 Task: In the  document Johnny.docx ,align picture to the 'center'. Insert word art below the picture and give heading  'Johnny Depp  in Light Purple'change the shape height to  6.32 in
Action: Mouse moved to (721, 288)
Screenshot: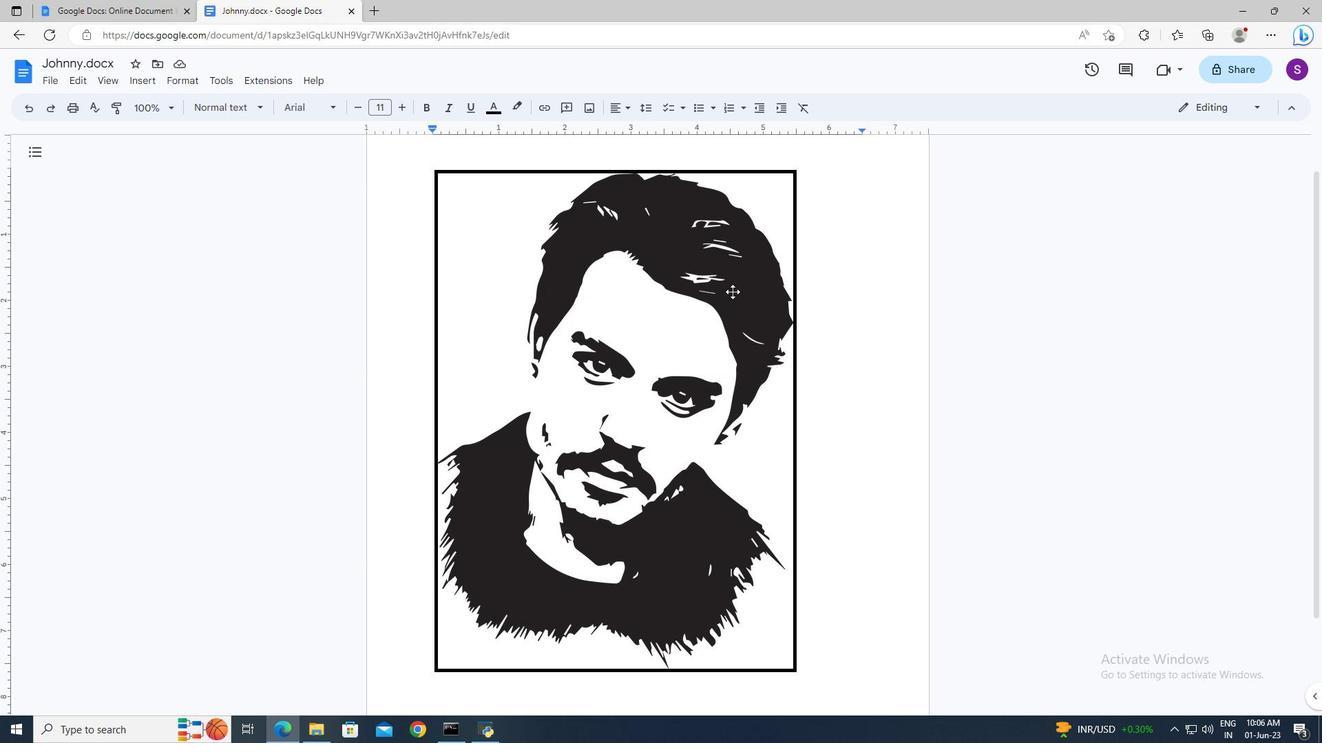 
Action: Mouse pressed left at (721, 288)
Screenshot: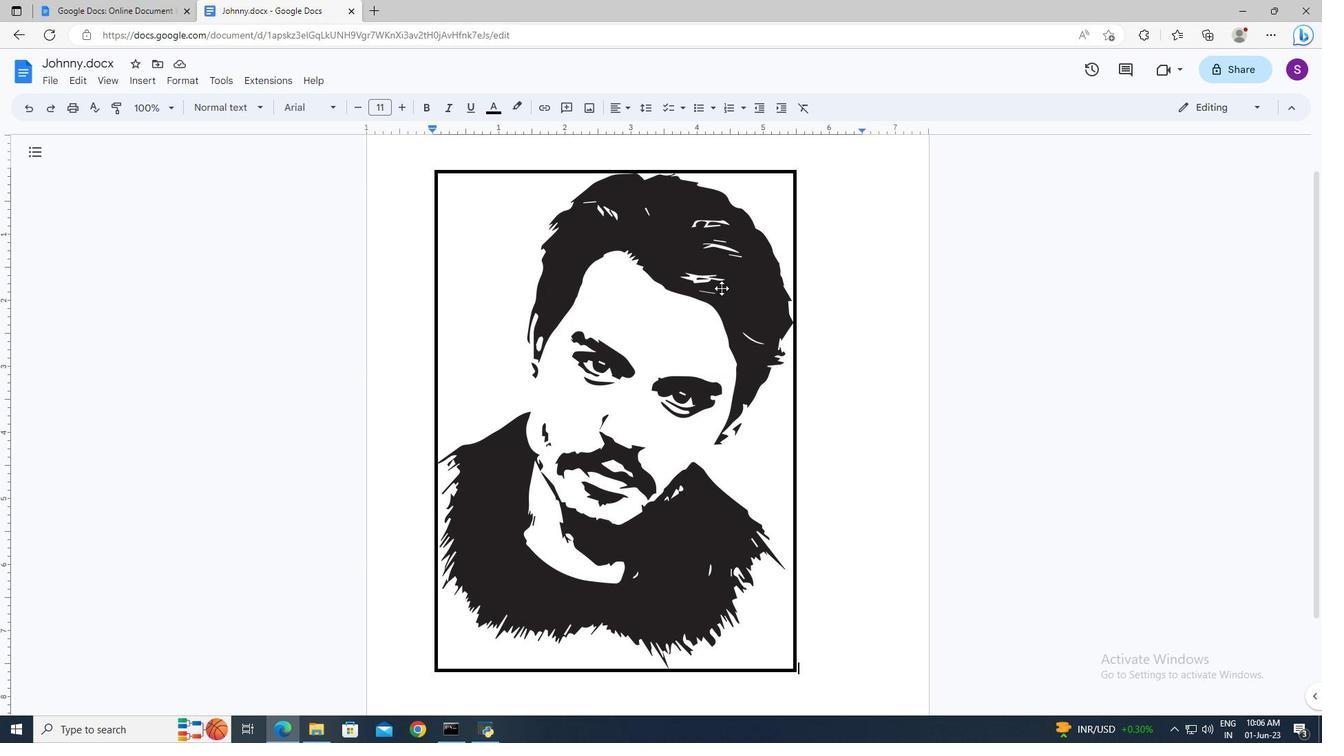 
Action: Mouse moved to (283, 108)
Screenshot: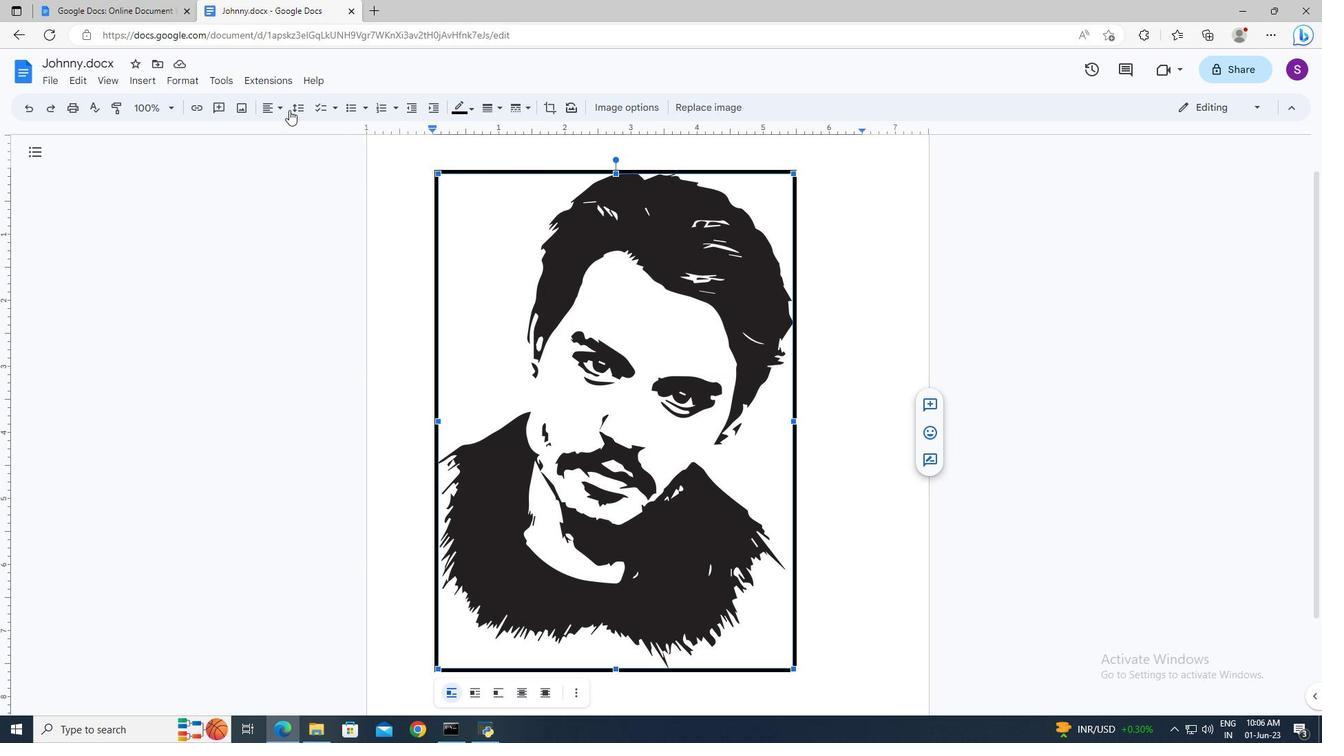 
Action: Mouse pressed left at (283, 108)
Screenshot: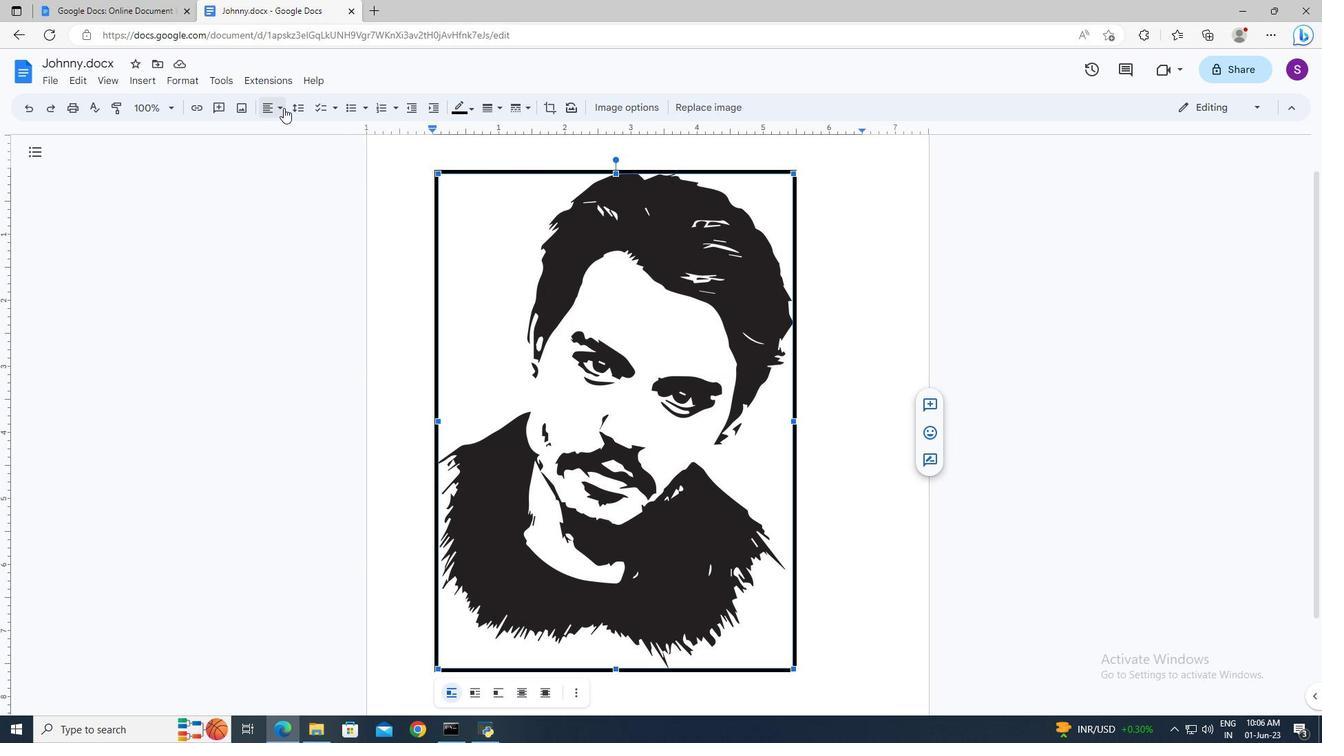 
Action: Mouse moved to (293, 126)
Screenshot: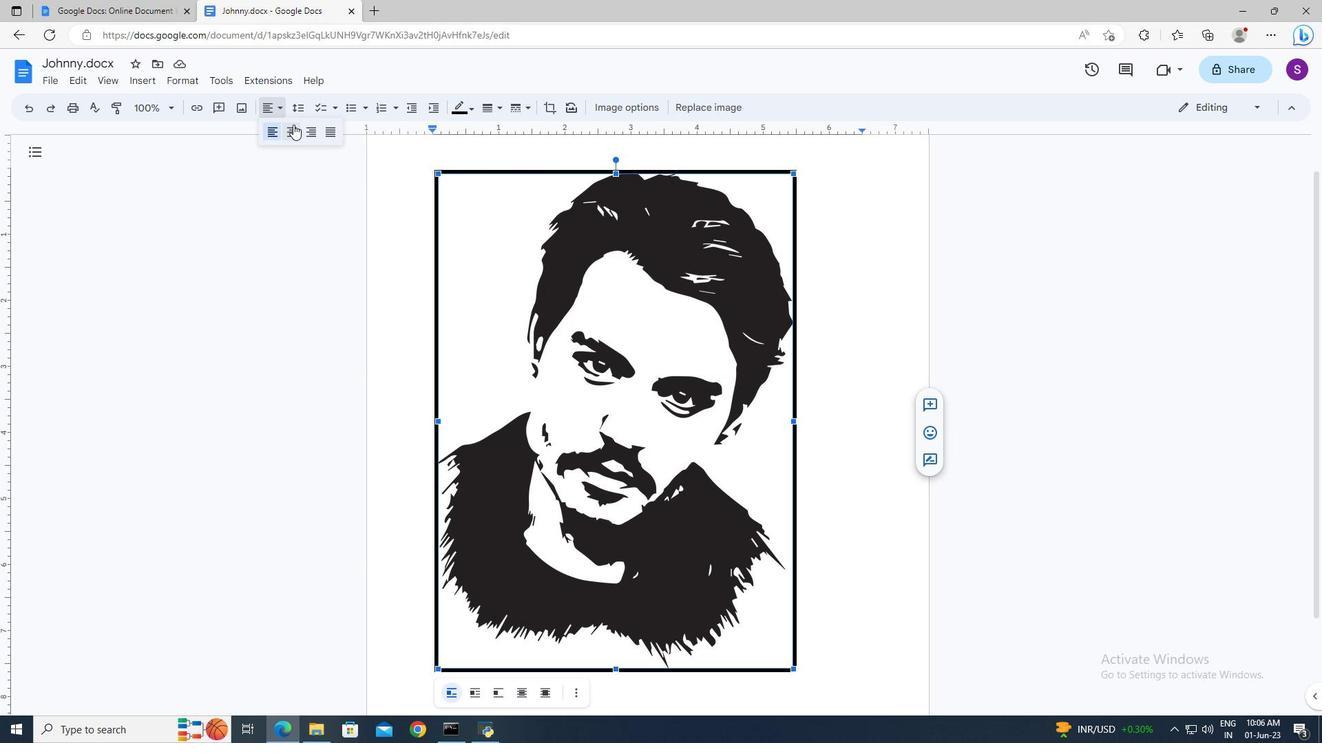 
Action: Mouse pressed left at (293, 126)
Screenshot: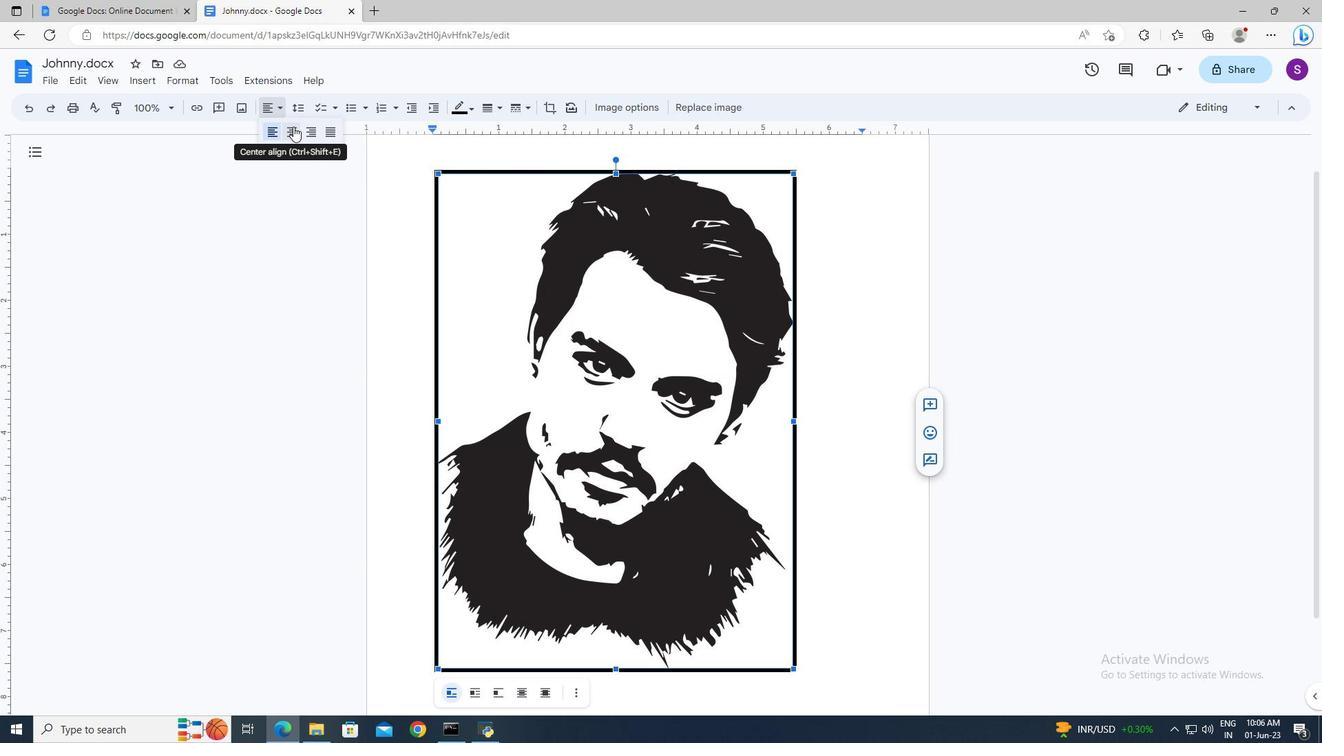 
Action: Mouse moved to (862, 481)
Screenshot: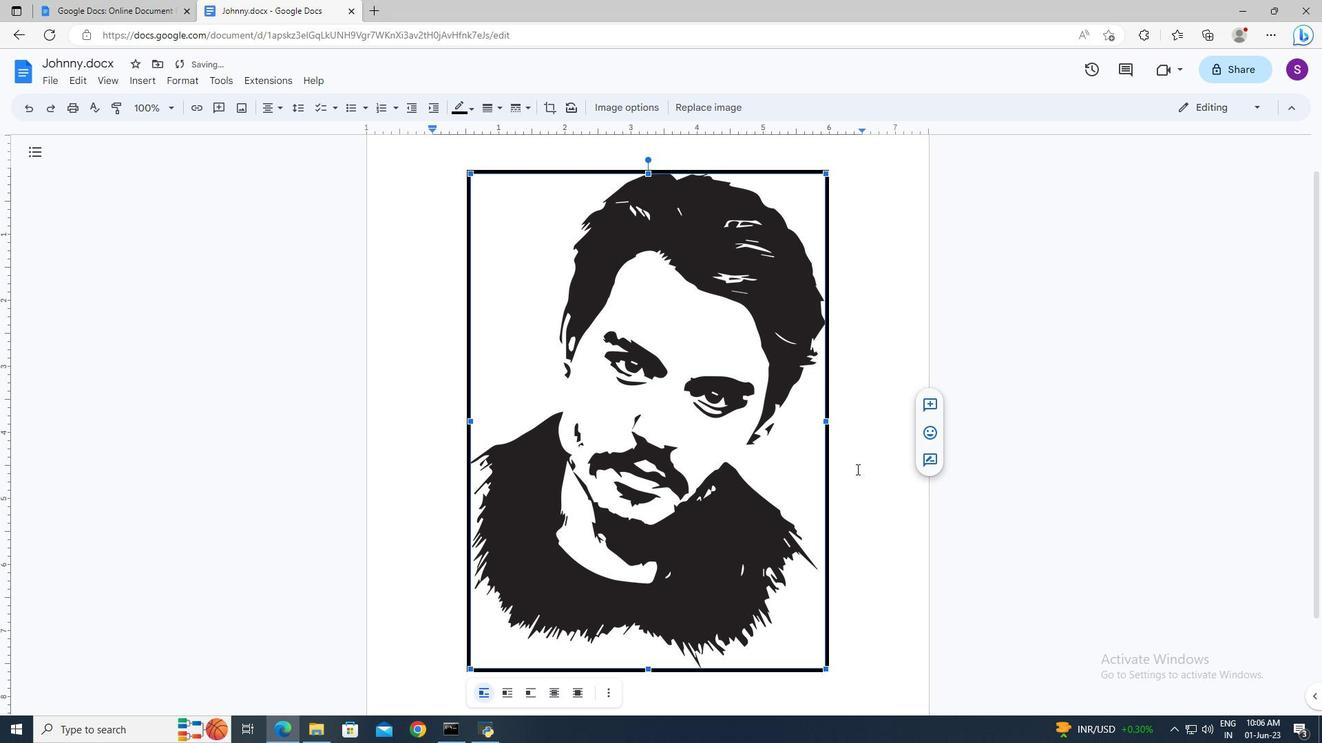 
Action: Mouse pressed left at (862, 481)
Screenshot: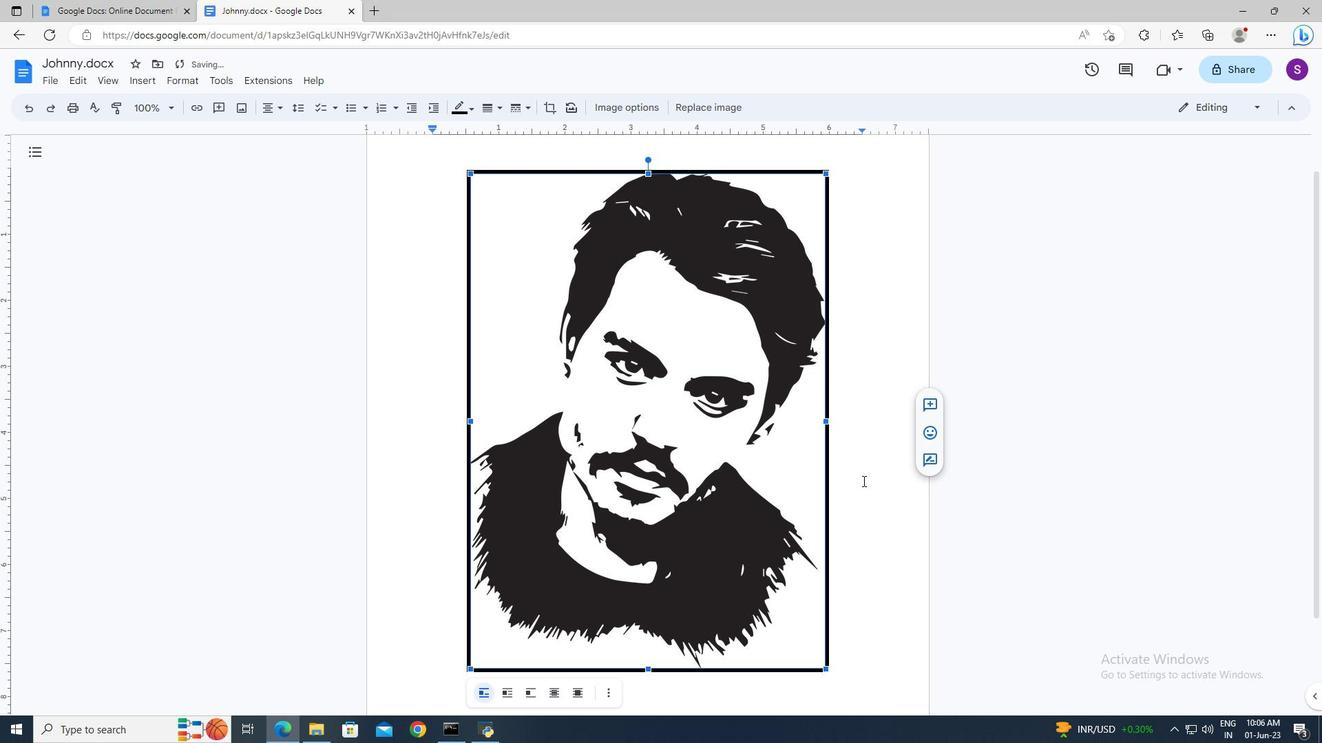 
Action: Key pressed <Key.enter>
Screenshot: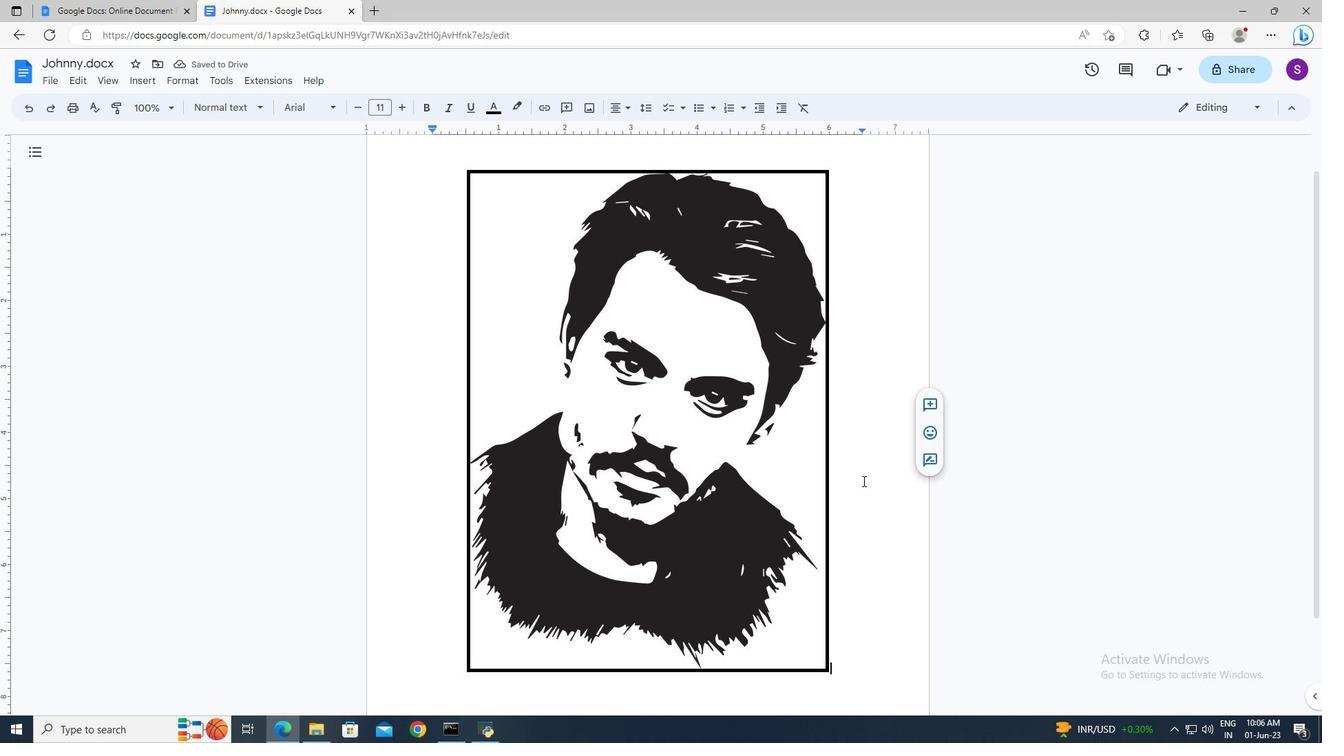 
Action: Mouse moved to (147, 84)
Screenshot: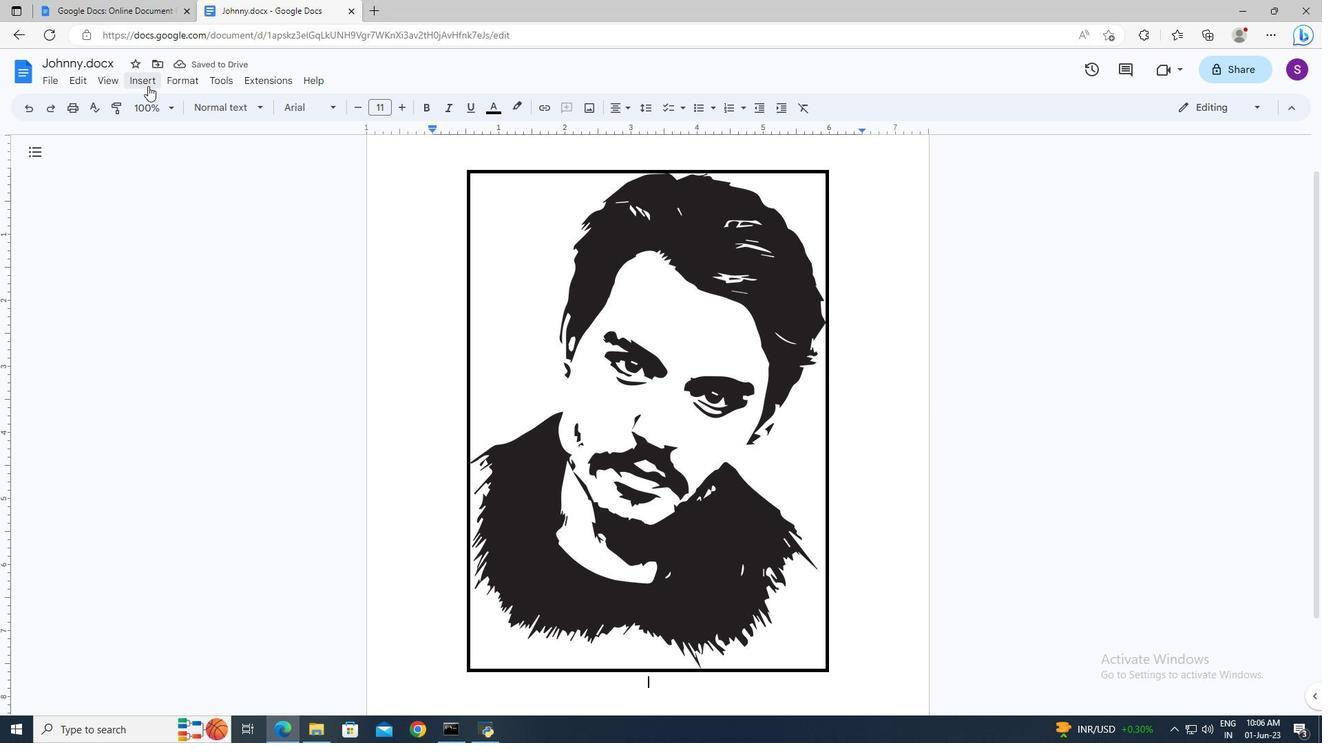 
Action: Mouse pressed left at (147, 84)
Screenshot: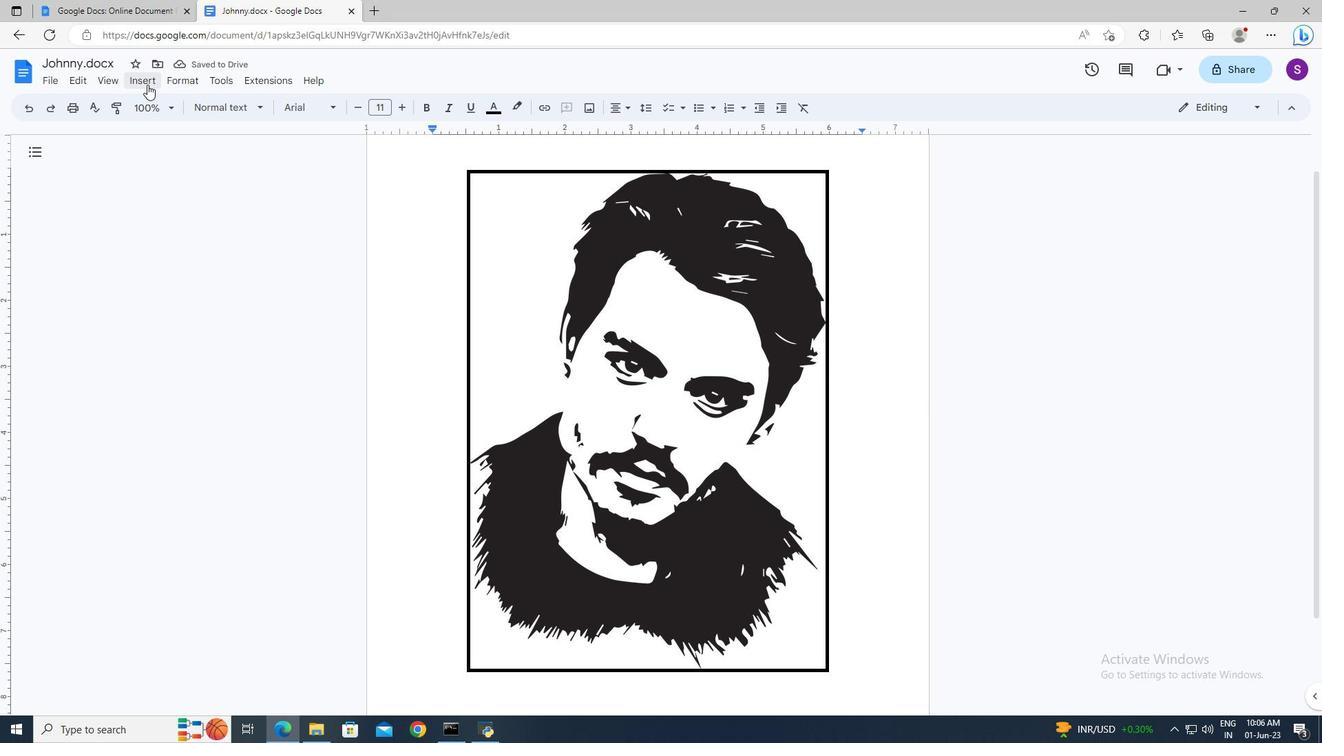
Action: Mouse moved to (371, 144)
Screenshot: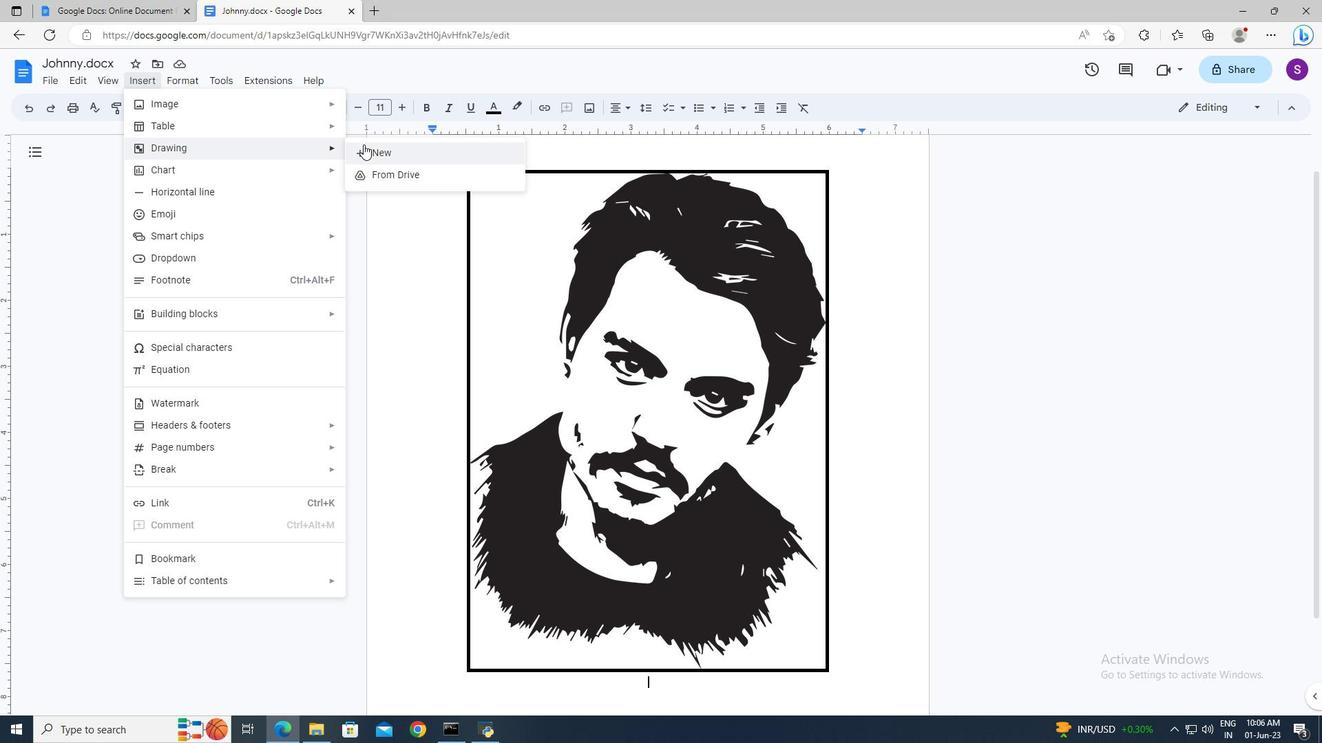 
Action: Mouse pressed left at (371, 144)
Screenshot: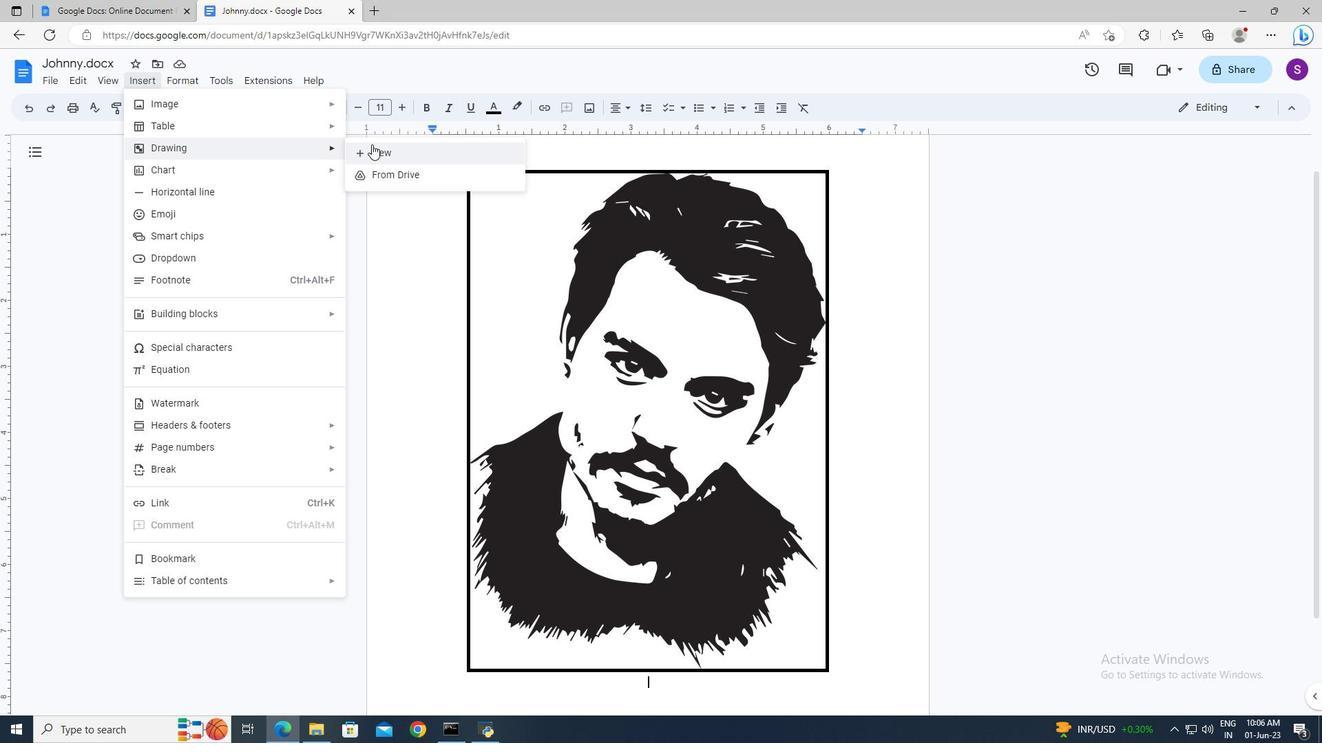 
Action: Mouse moved to (361, 153)
Screenshot: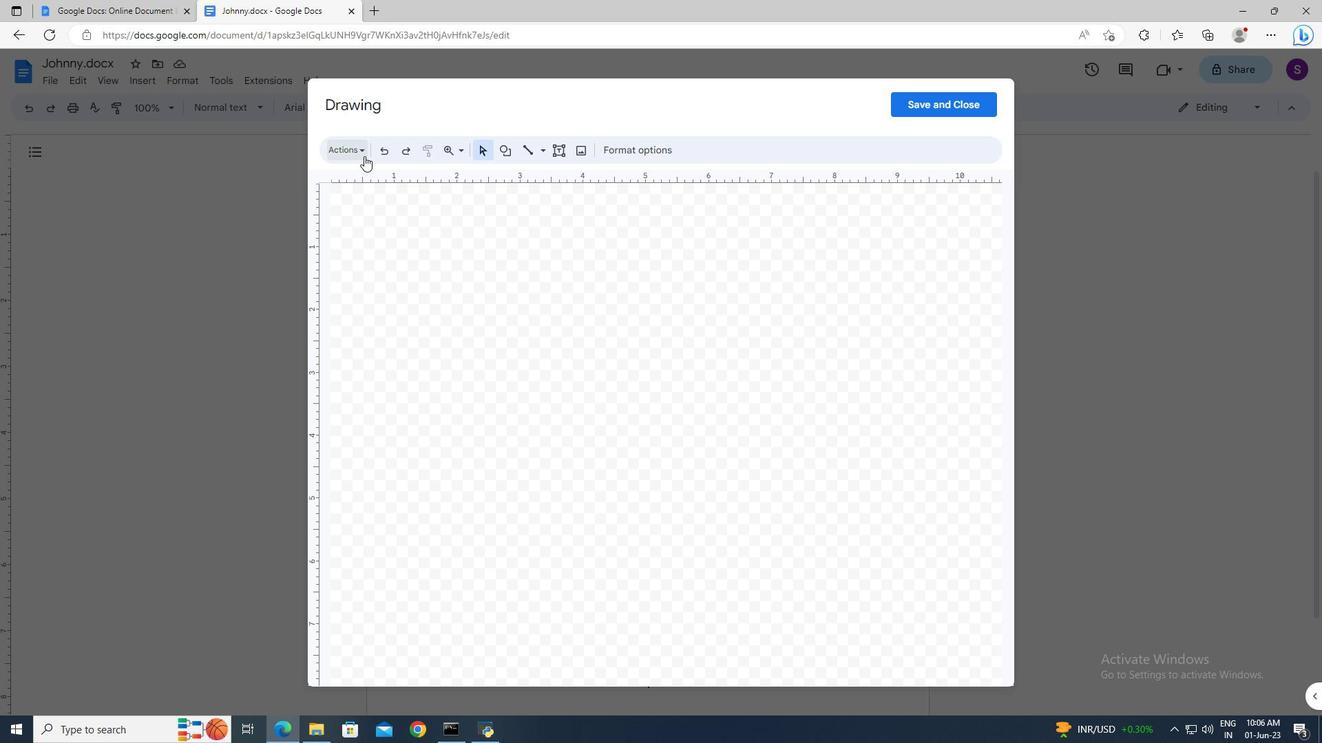 
Action: Mouse pressed left at (361, 153)
Screenshot: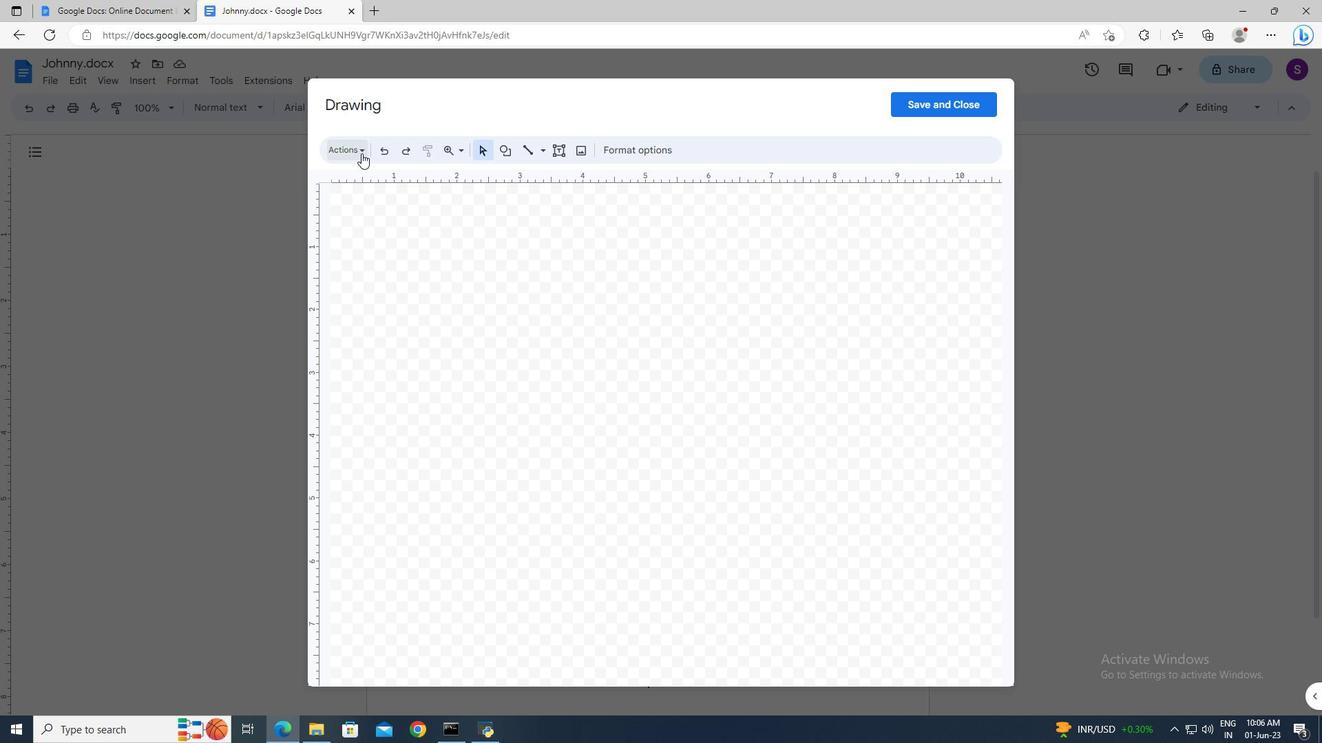 
Action: Mouse moved to (371, 243)
Screenshot: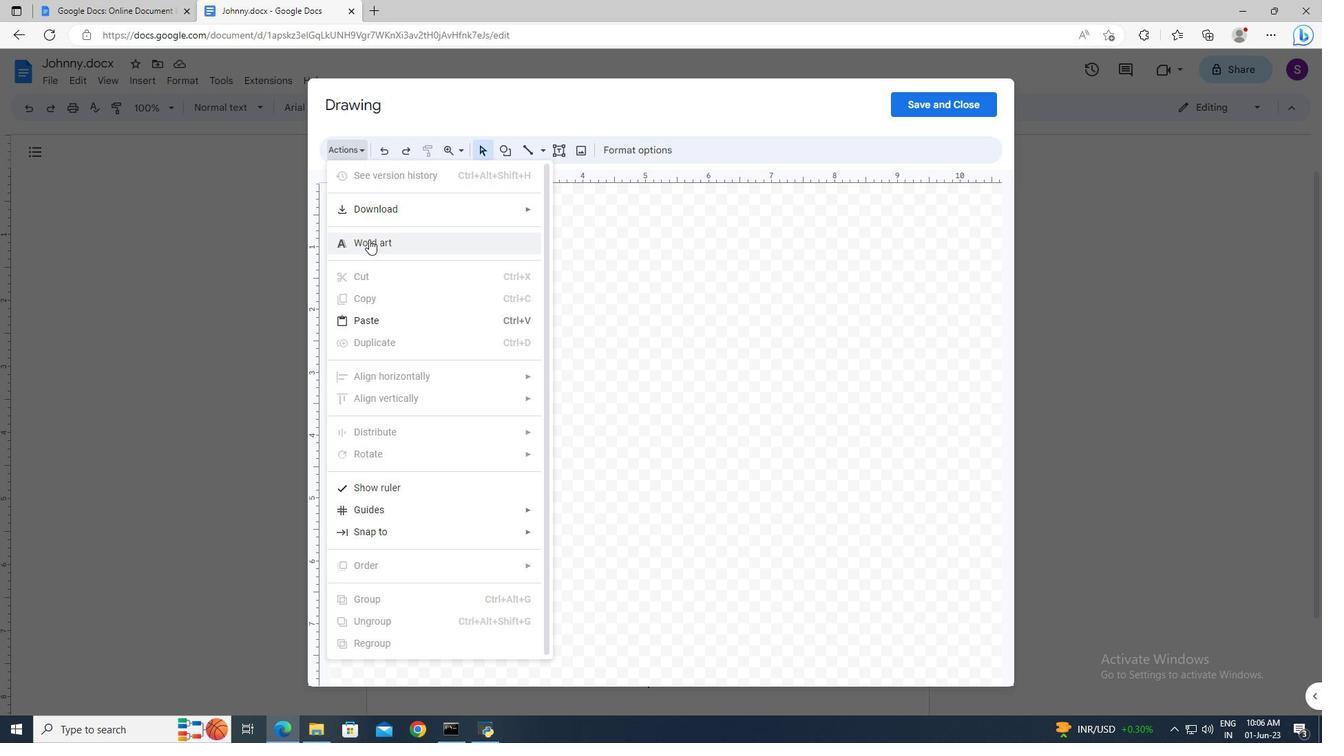 
Action: Mouse pressed left at (371, 243)
Screenshot: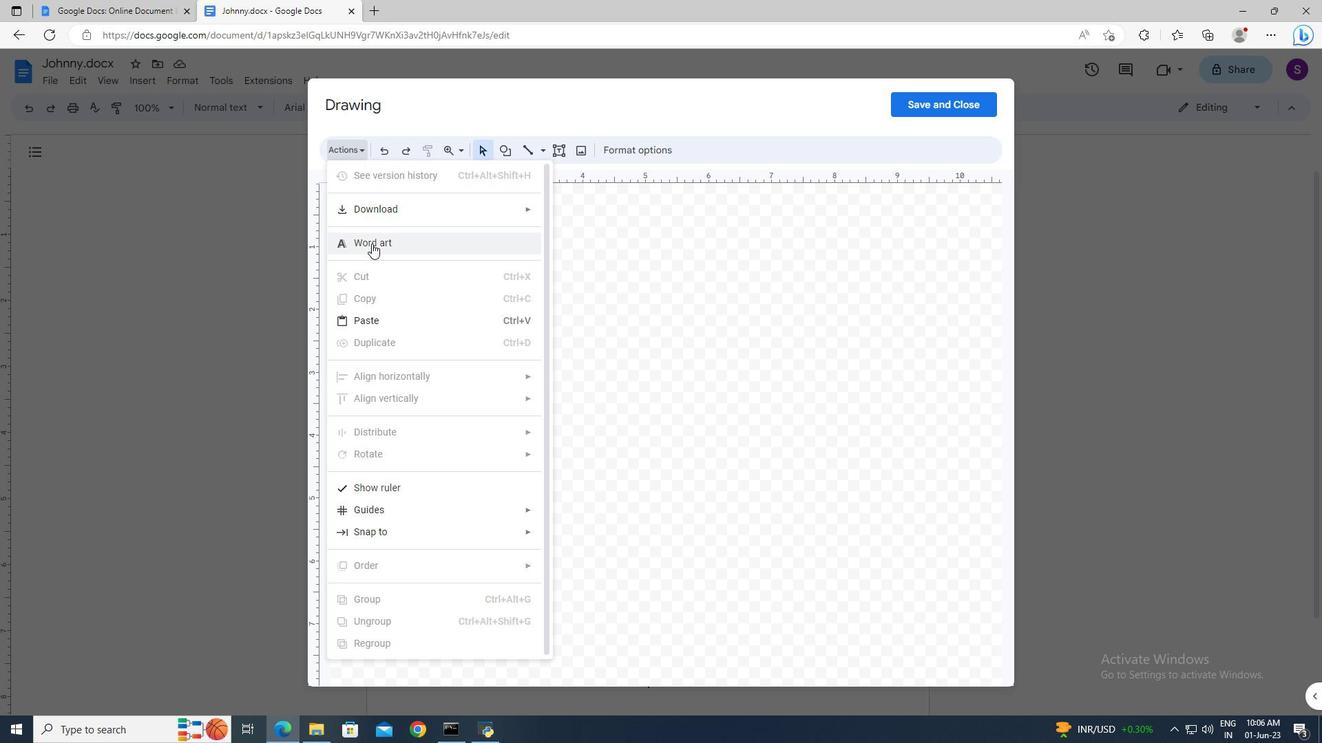 
Action: Mouse moved to (598, 207)
Screenshot: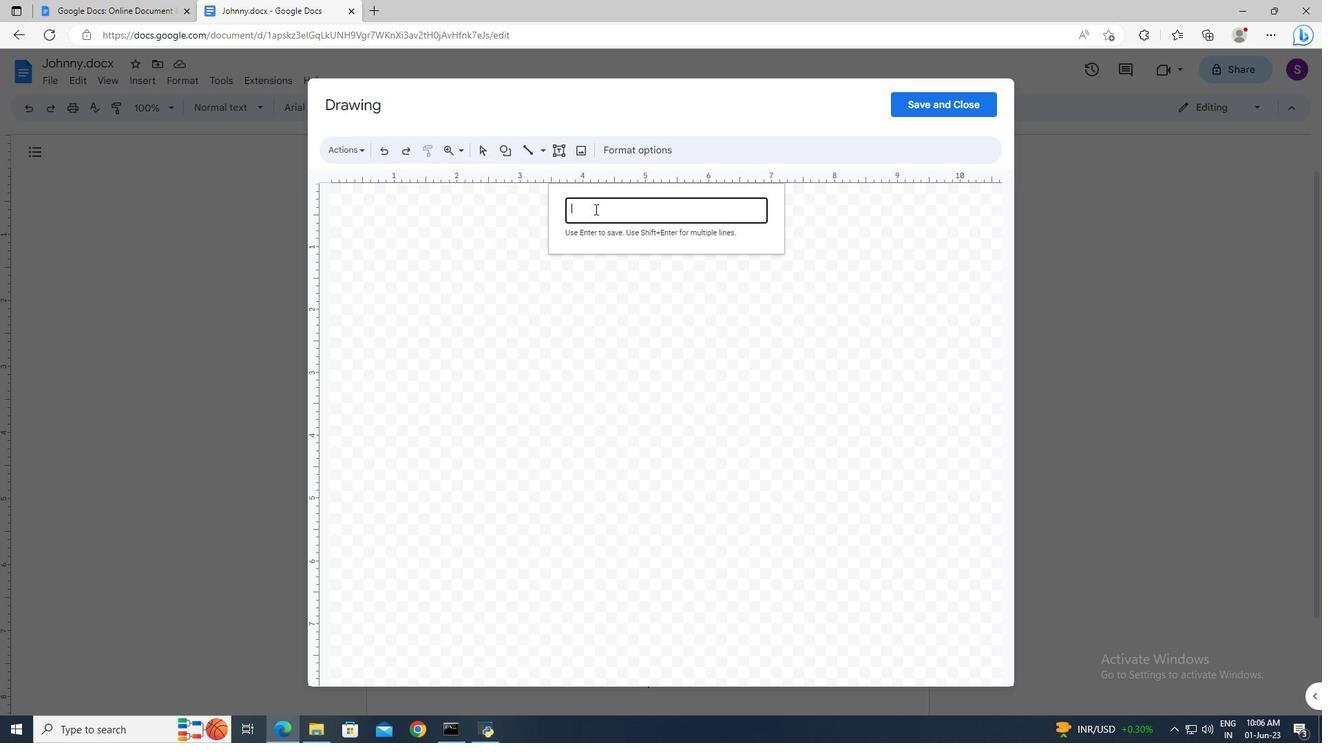 
Action: Mouse pressed left at (598, 207)
Screenshot: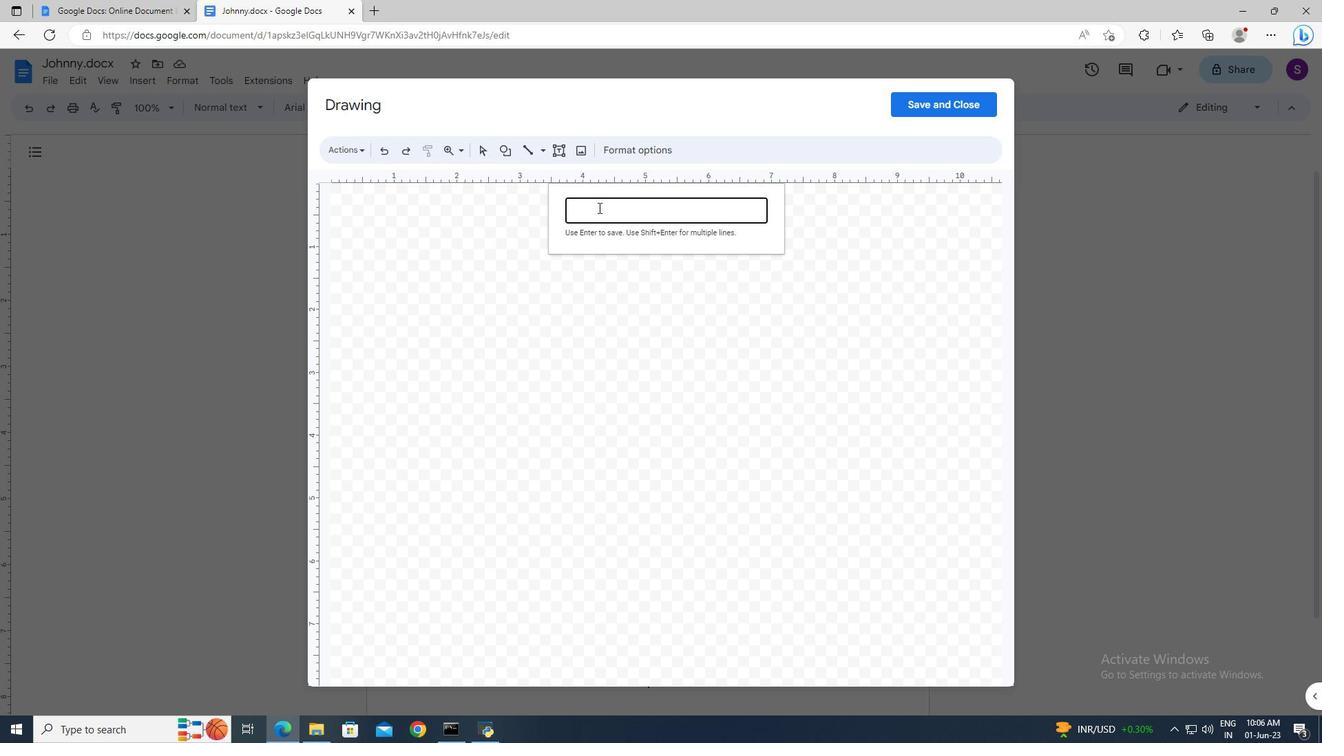 
Action: Key pressed <Key.shift>Johnny<Key.space><Key.shift>Depp<Key.enter>
Screenshot: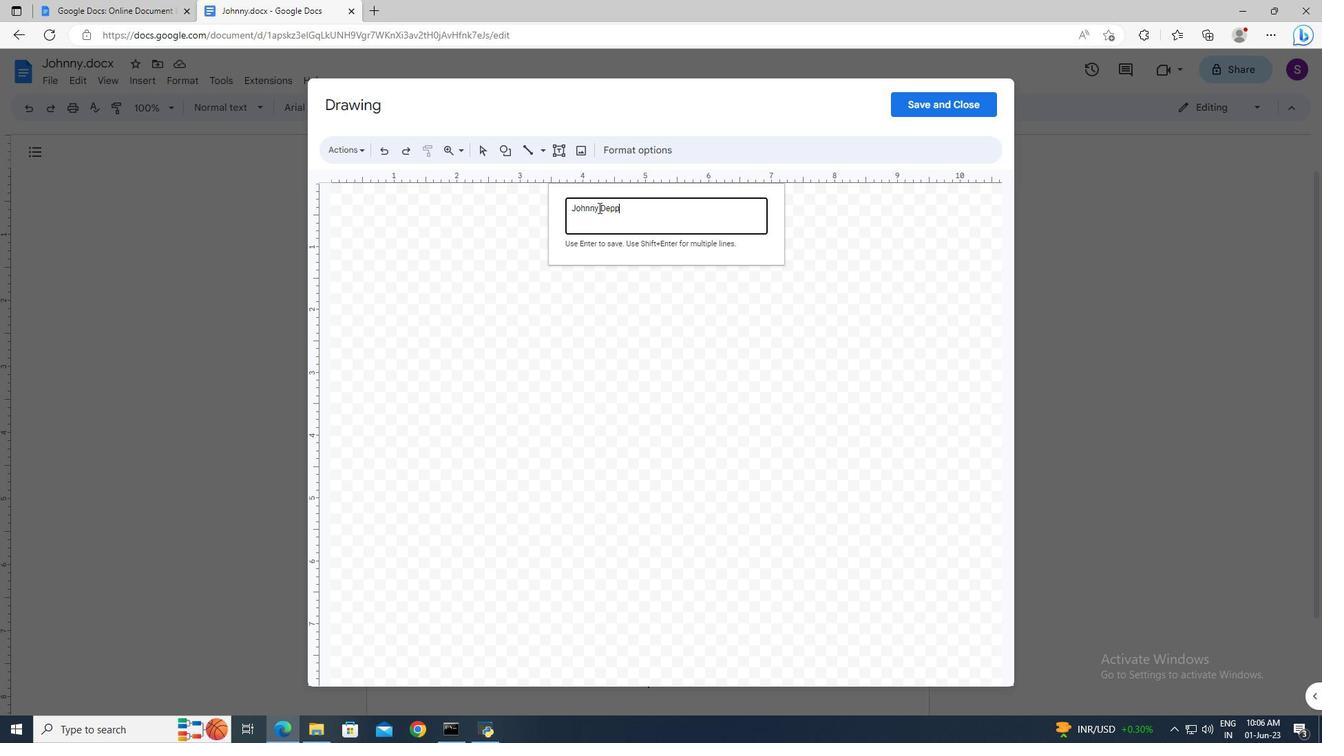 
Action: Mouse moved to (613, 153)
Screenshot: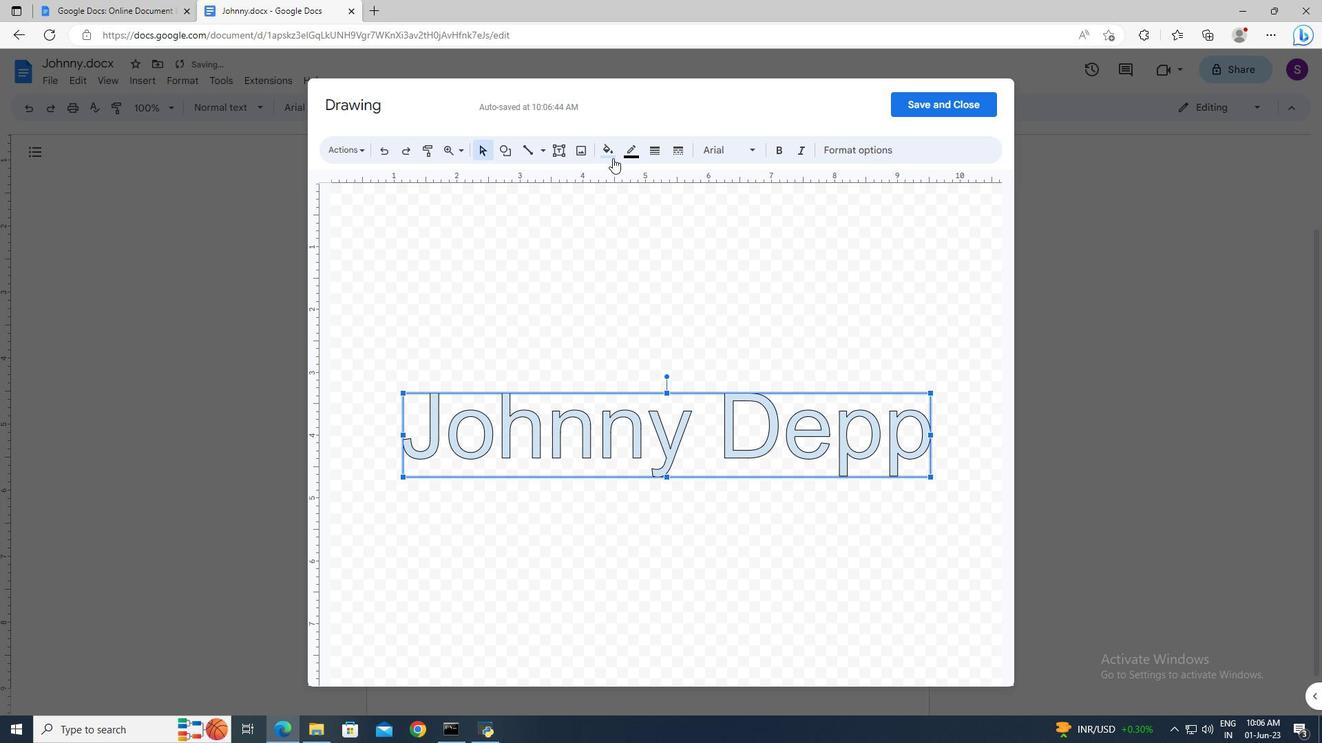 
Action: Mouse pressed left at (613, 153)
Screenshot: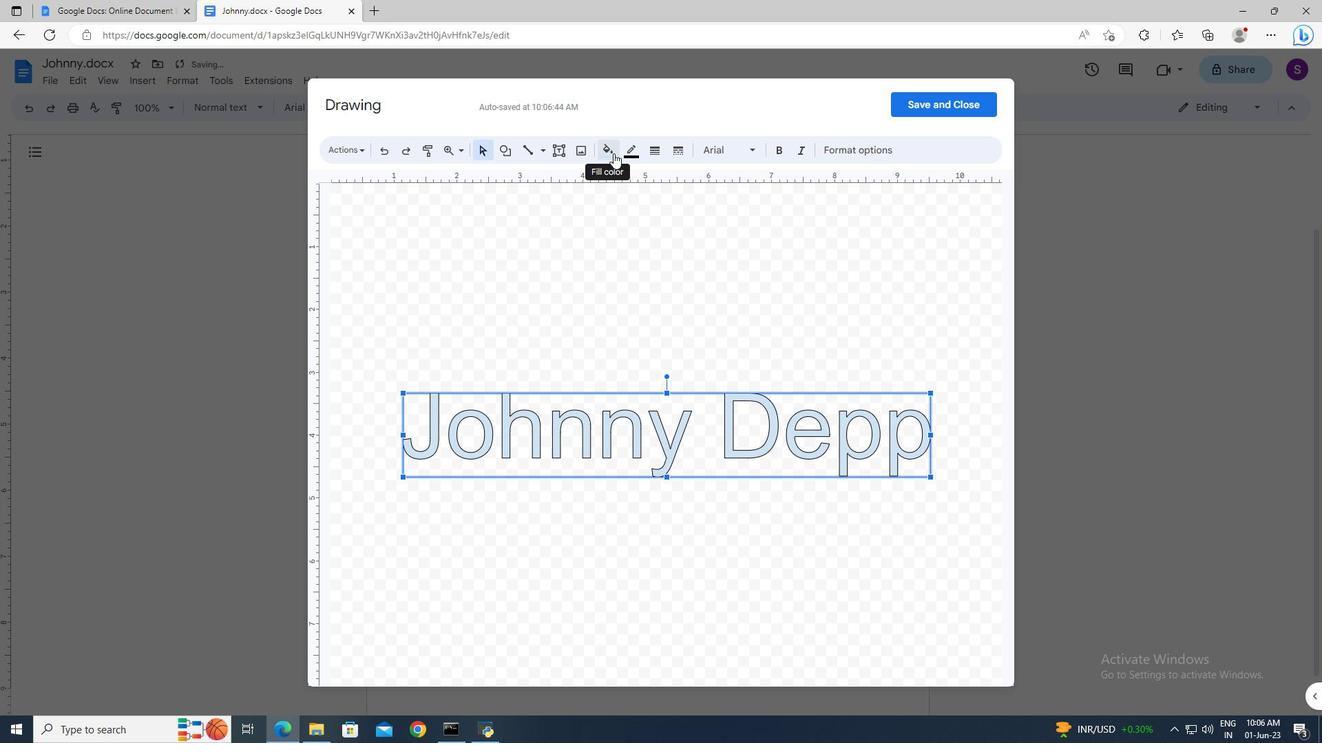 
Action: Mouse moved to (734, 304)
Screenshot: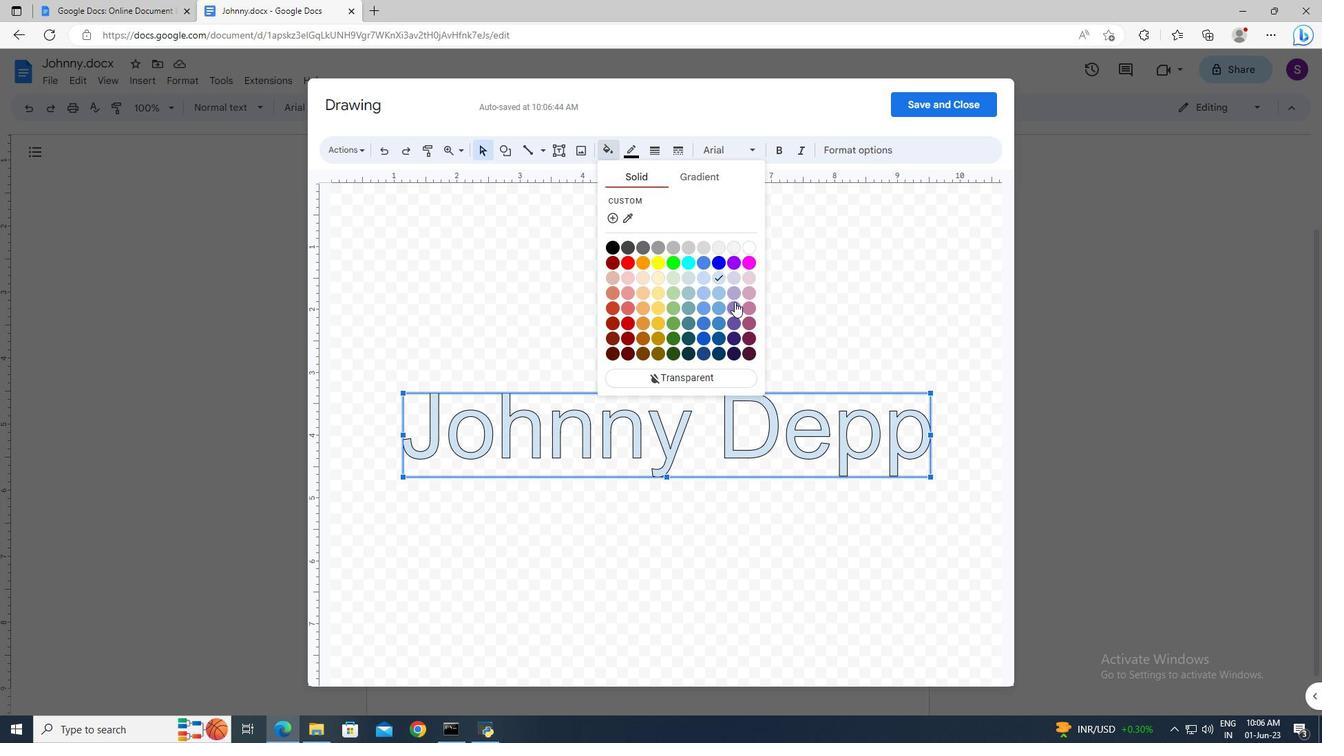 
Action: Mouse pressed left at (734, 304)
Screenshot: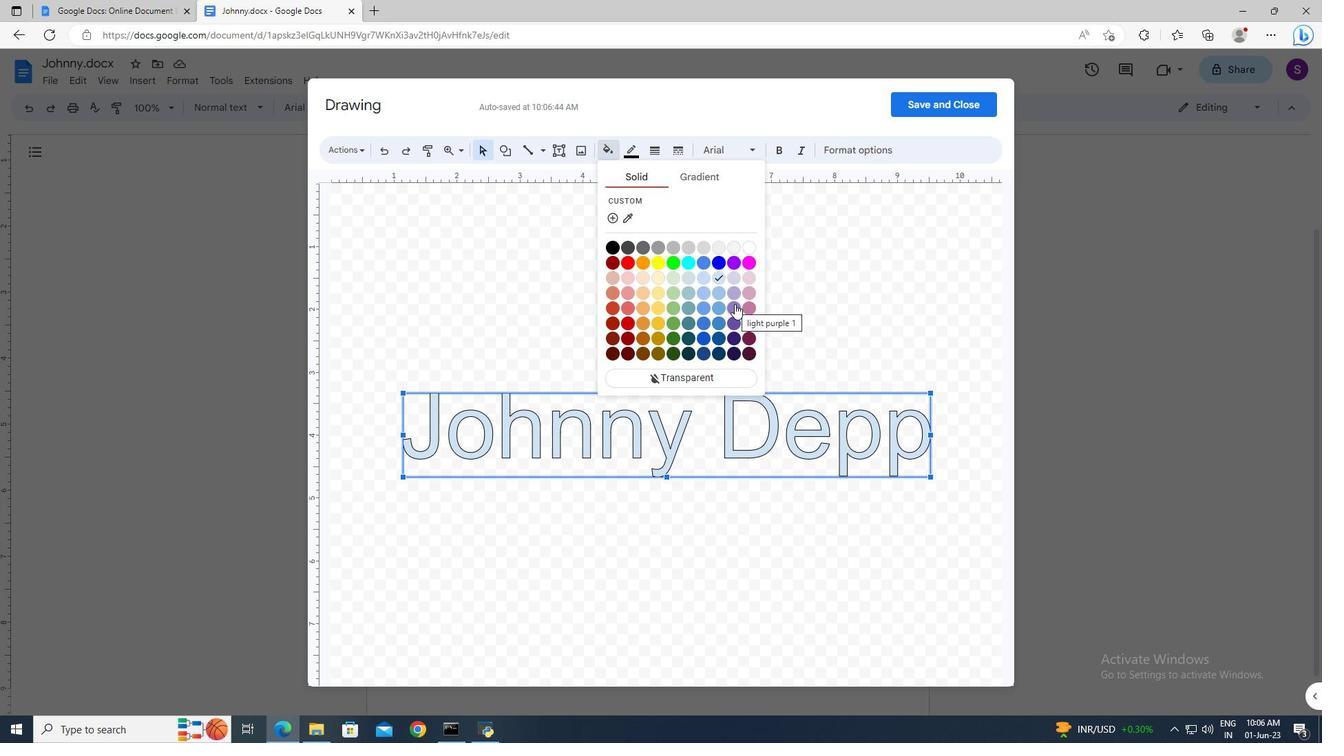 
Action: Mouse moved to (938, 109)
Screenshot: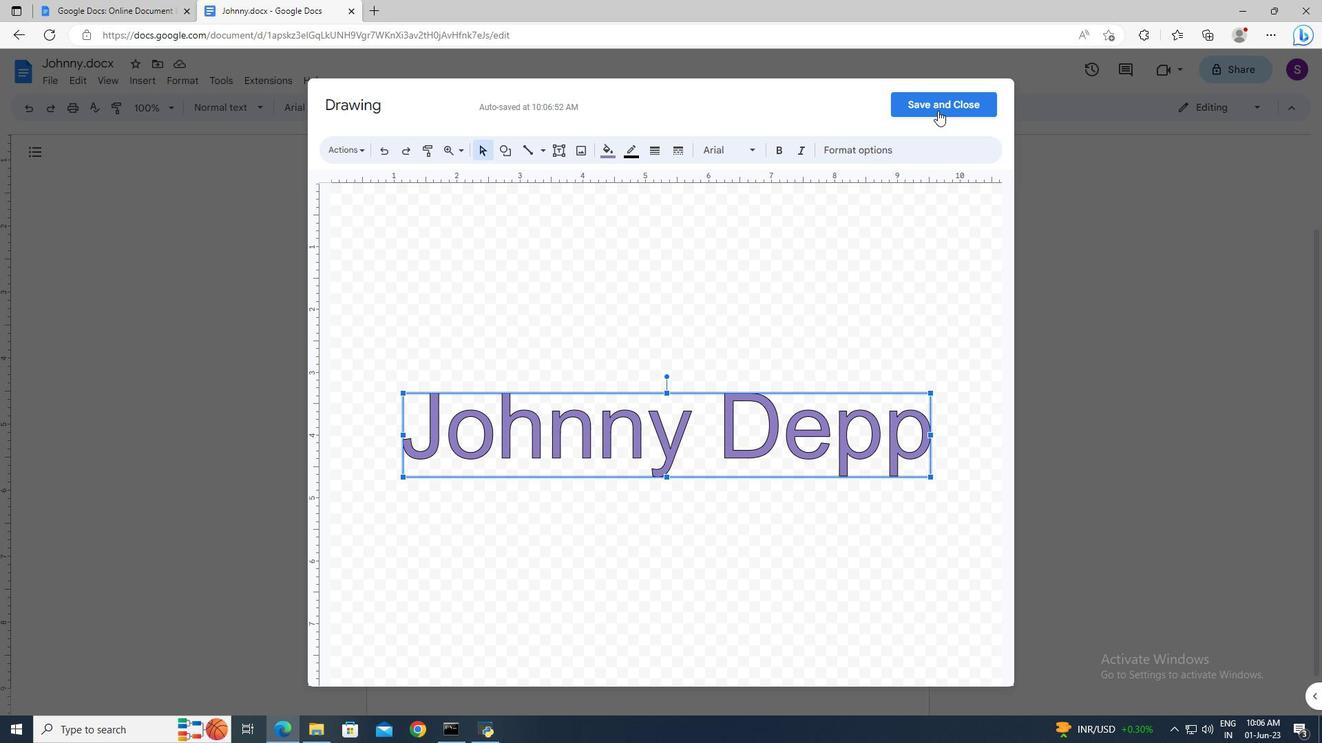 
Action: Mouse pressed left at (938, 109)
Screenshot: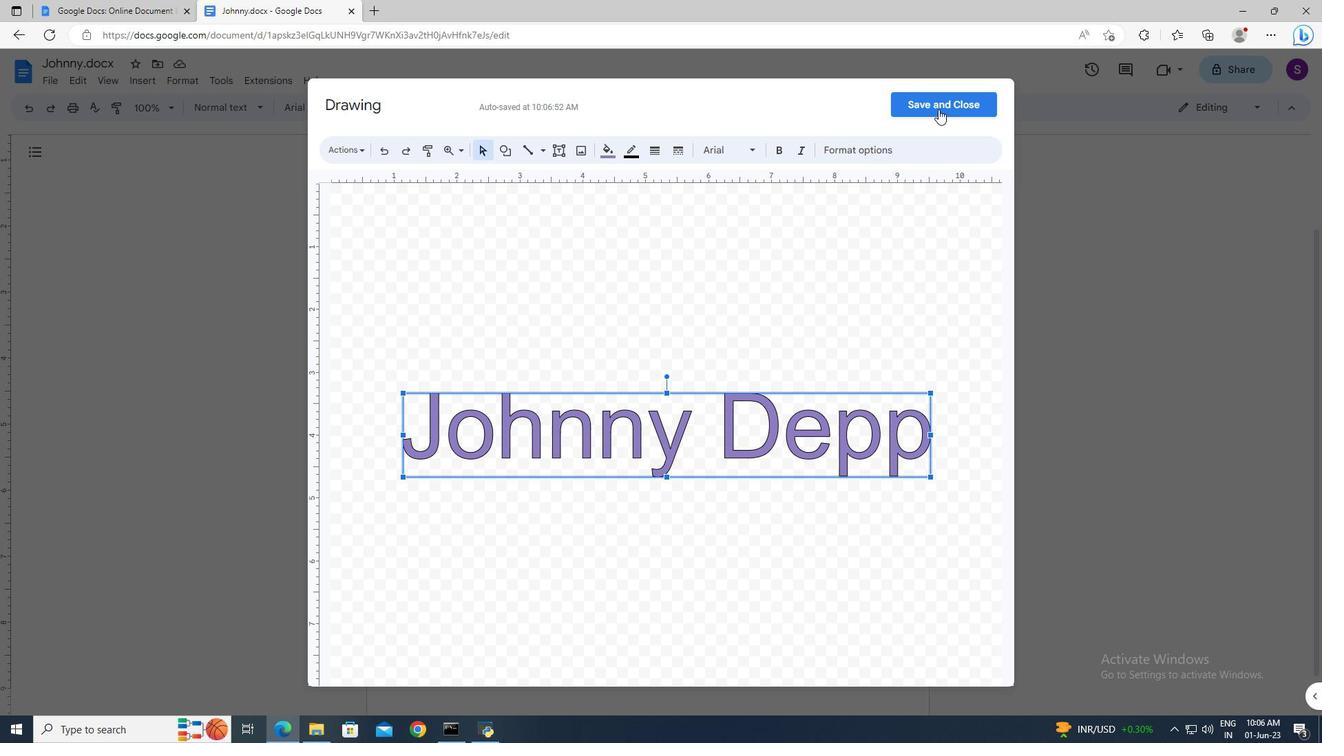
Action: Mouse moved to (652, 627)
Screenshot: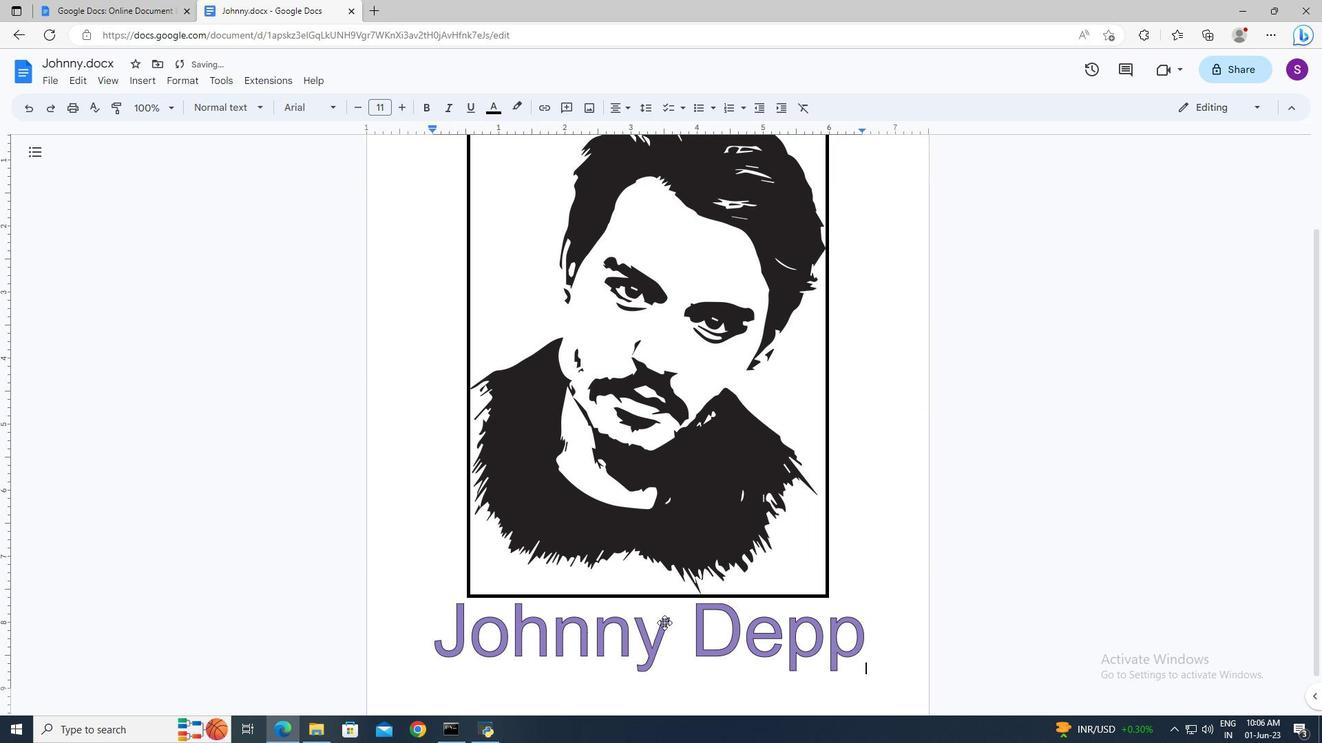 
Action: Mouse pressed left at (652, 627)
Screenshot: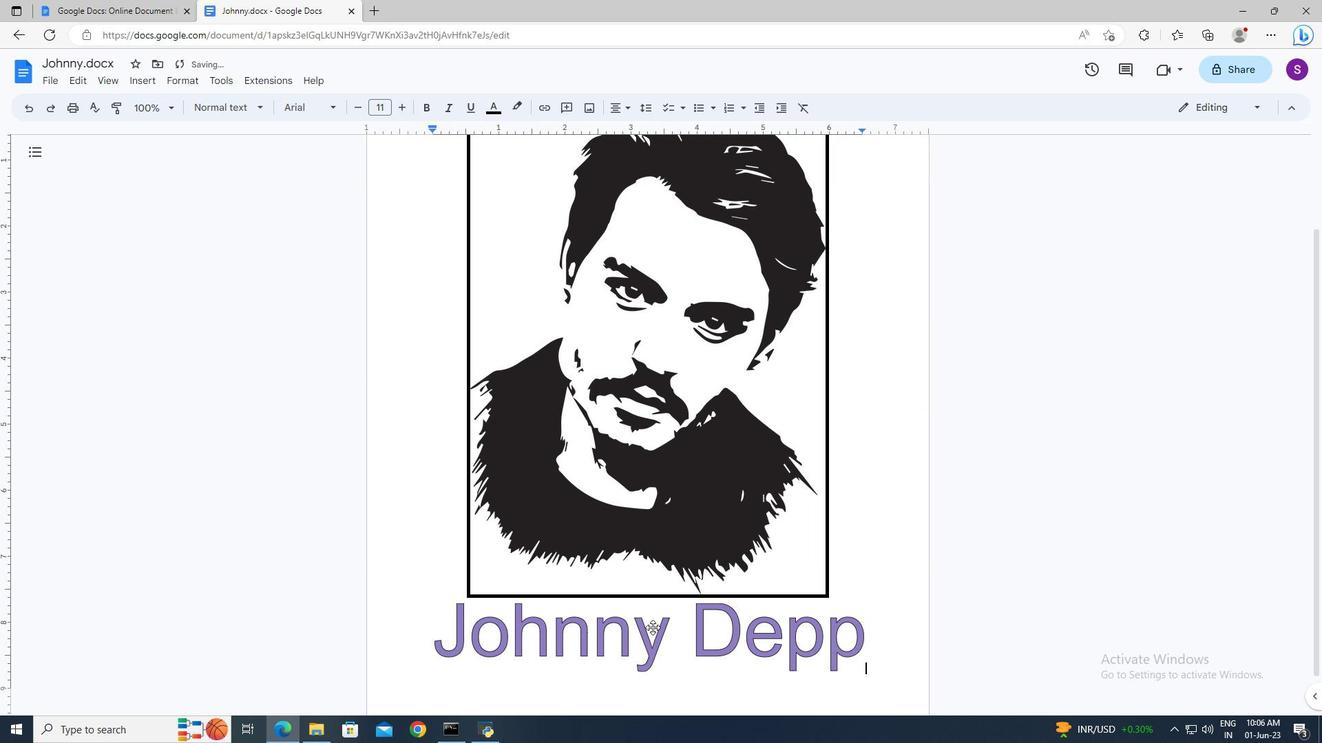 
Action: Mouse moved to (575, 114)
Screenshot: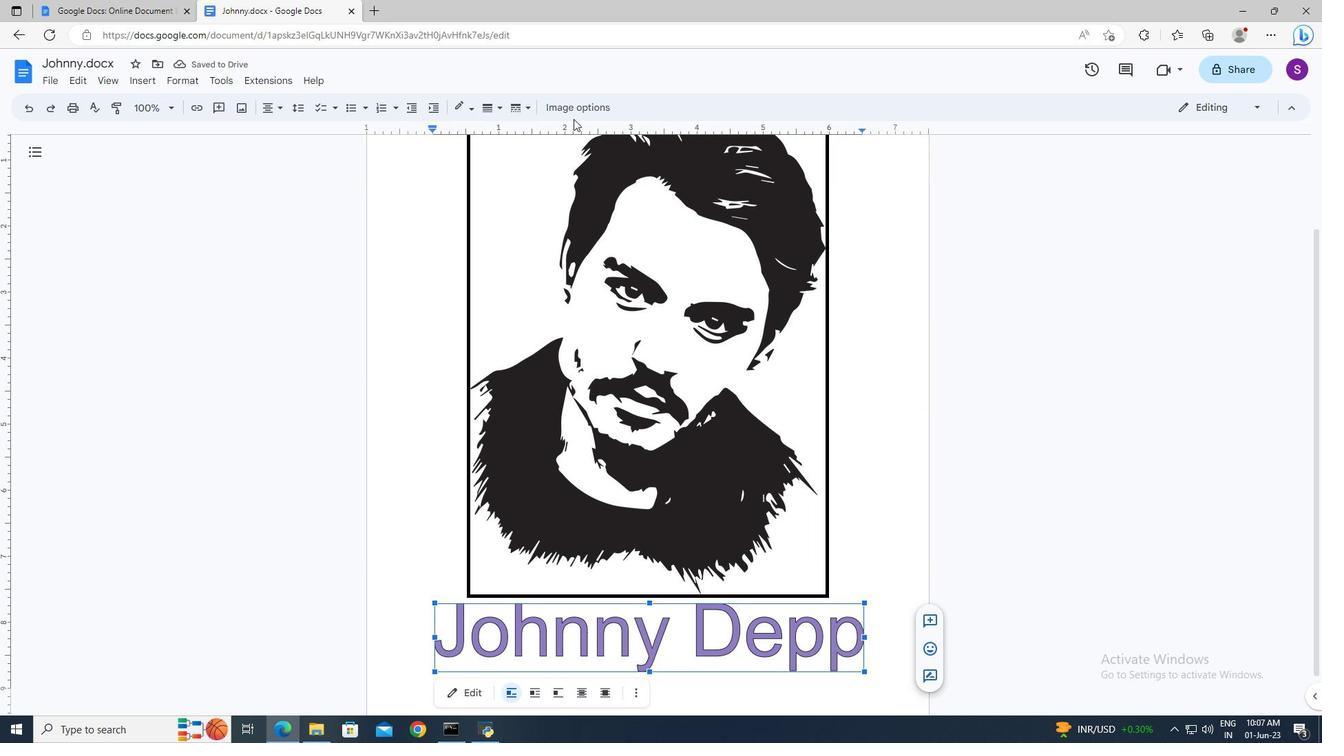 
Action: Mouse pressed left at (575, 114)
Screenshot: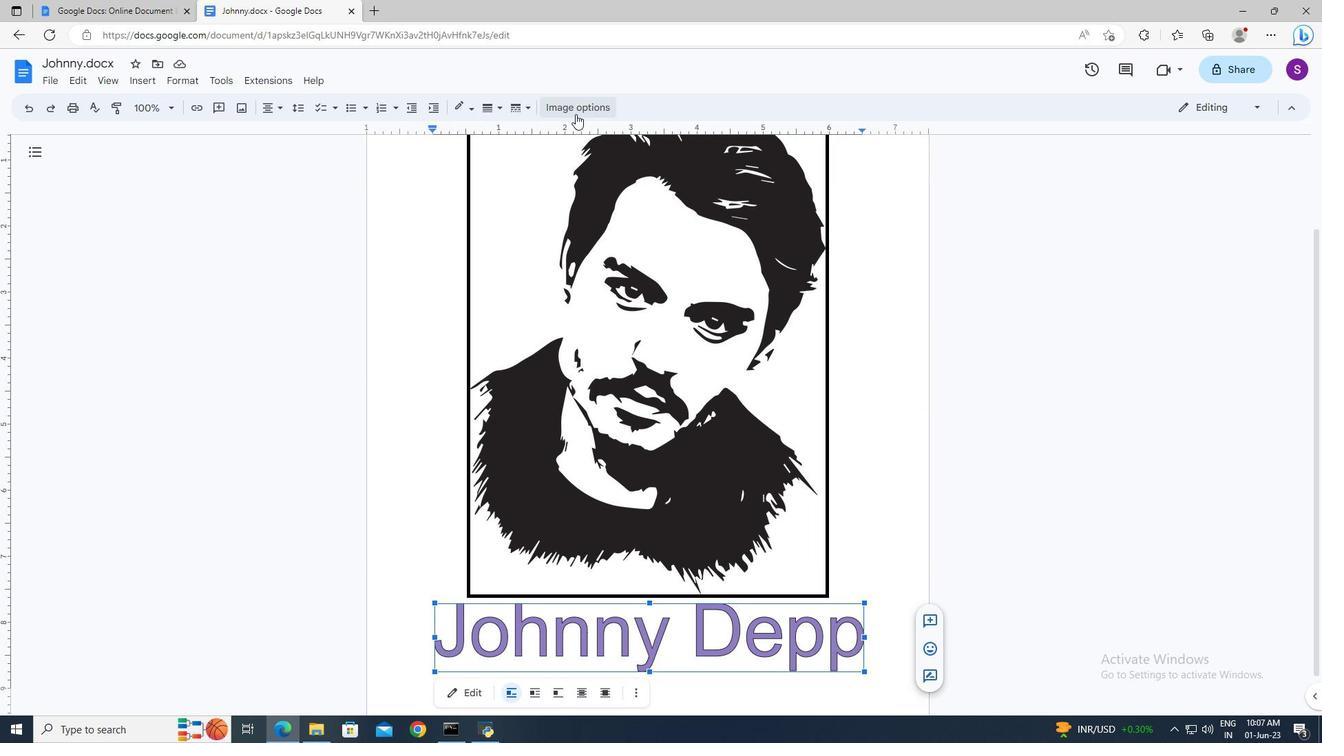 
Action: Mouse moved to (1124, 145)
Screenshot: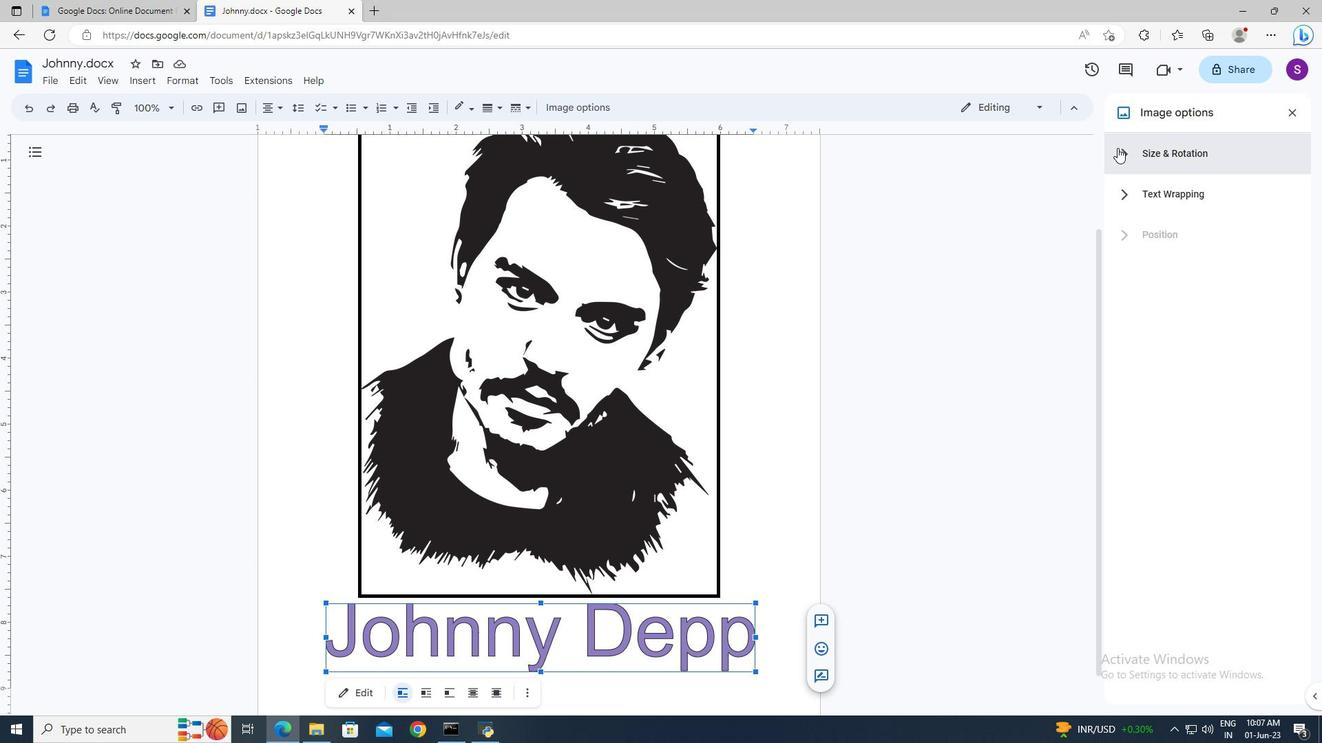 
Action: Mouse pressed left at (1124, 145)
Screenshot: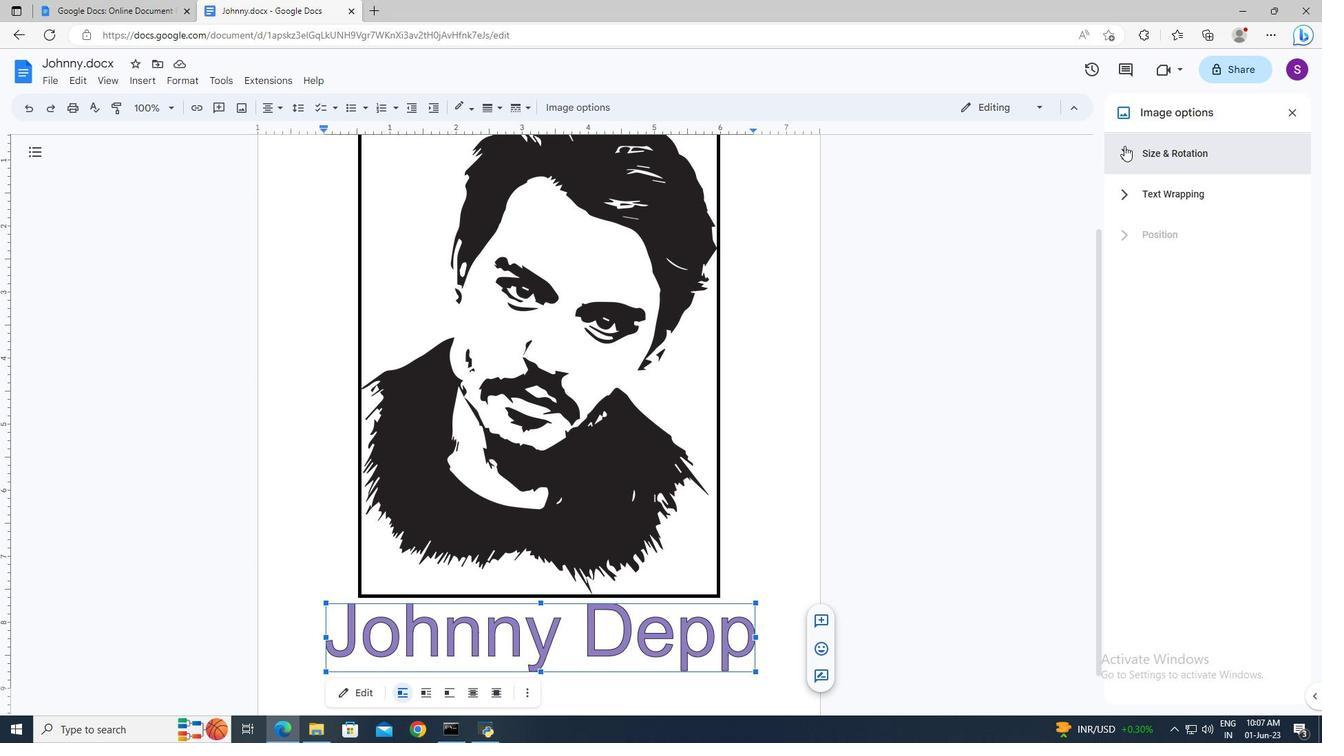 
Action: Mouse moved to (1230, 226)
Screenshot: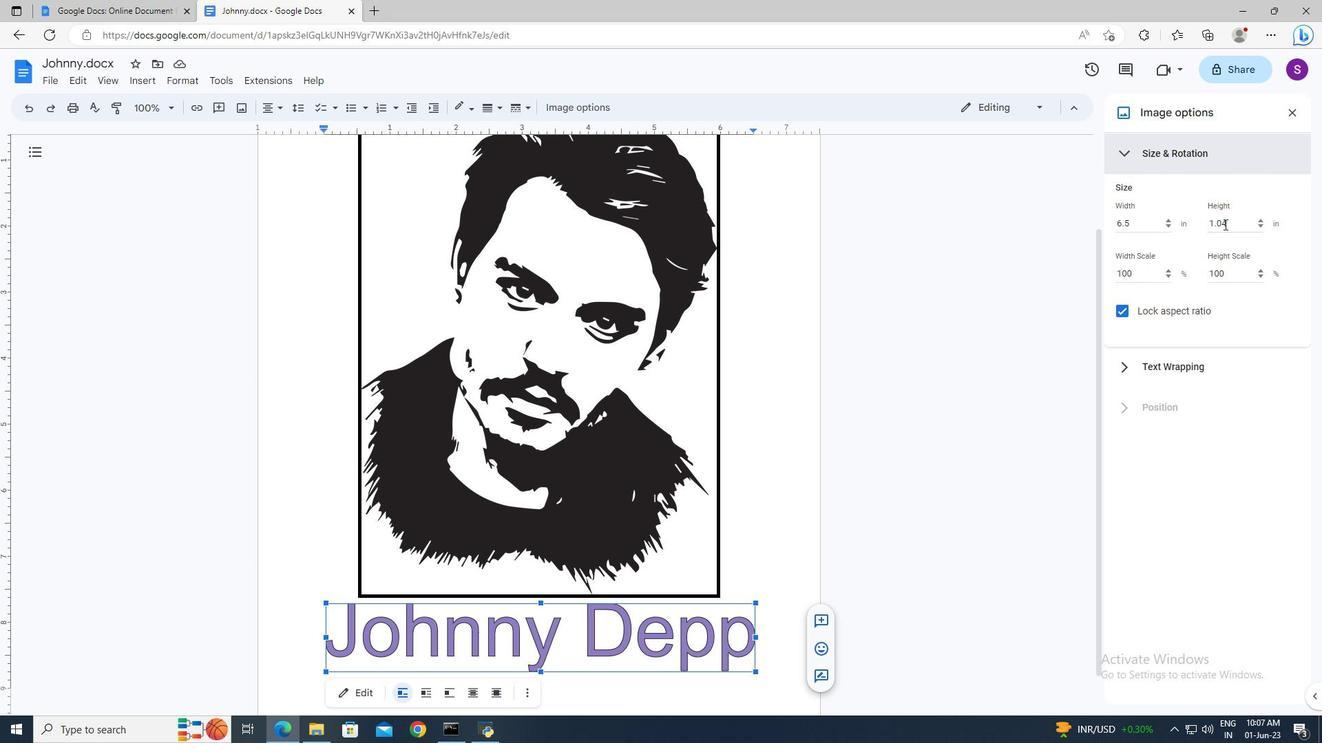 
Action: Mouse pressed left at (1230, 226)
Screenshot: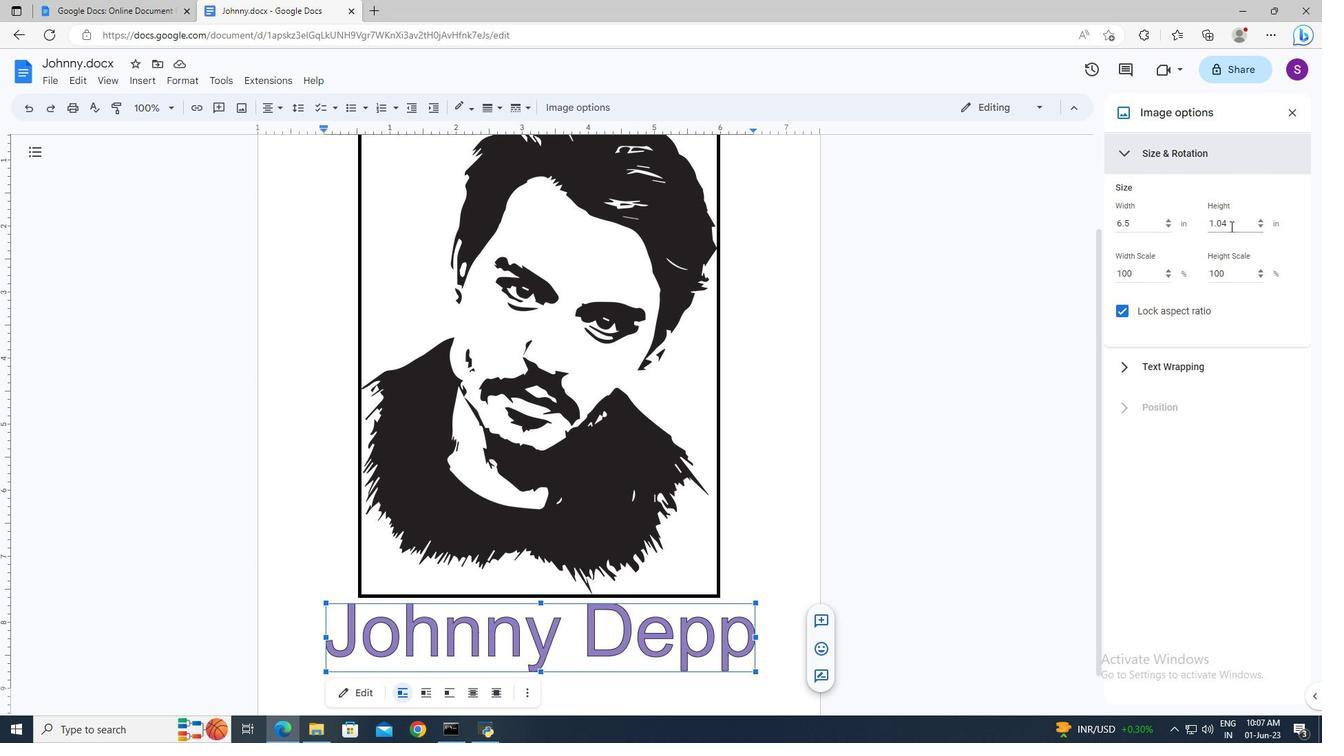 
Action: Key pressed ctrl+A<Key.delete>6.322<Key.enter>
Screenshot: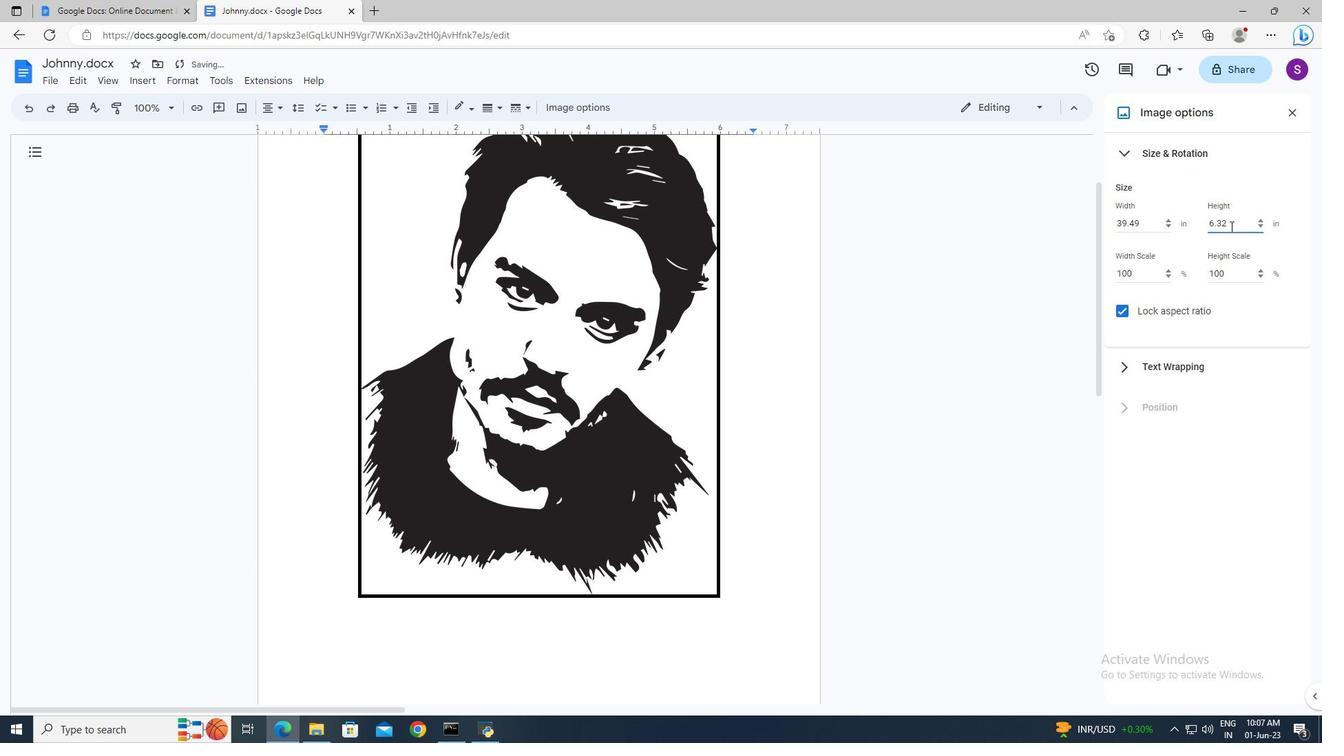 
Action: Mouse moved to (1291, 106)
Screenshot: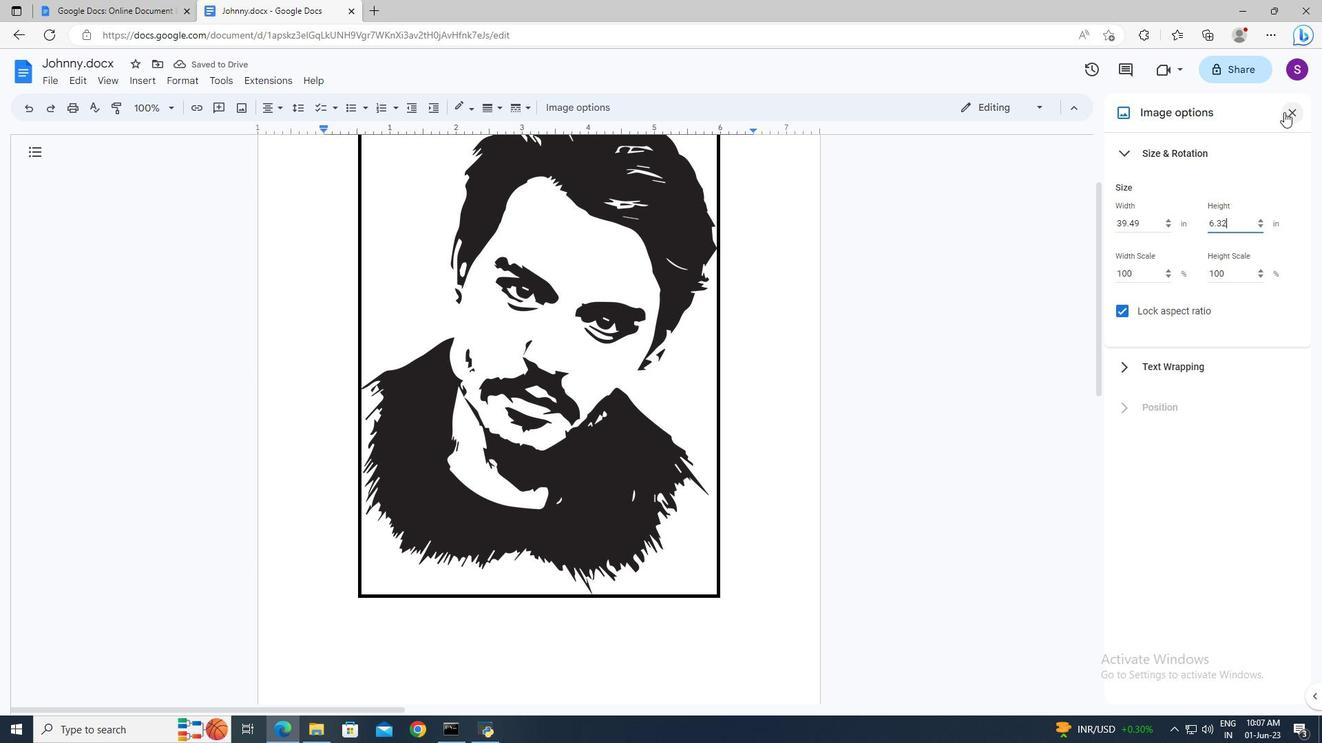 
Action: Mouse pressed left at (1291, 106)
Screenshot: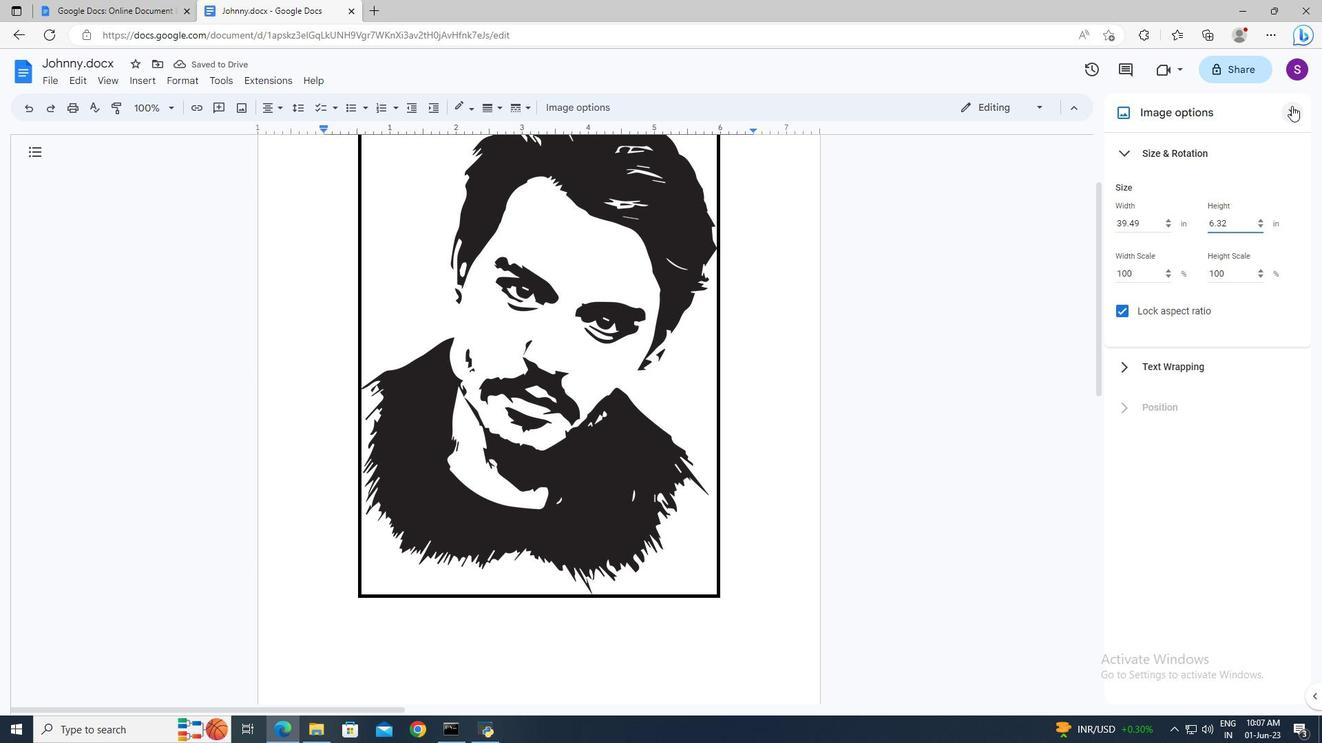
